 Task: Find a round-trip flight from Cairo to Phuket for two adults, departing on July 10 and returning on July 30, with 1 stop or fewer, using Emirates, and departing after 12:00 PM.
Action: Mouse moved to (306, 312)
Screenshot: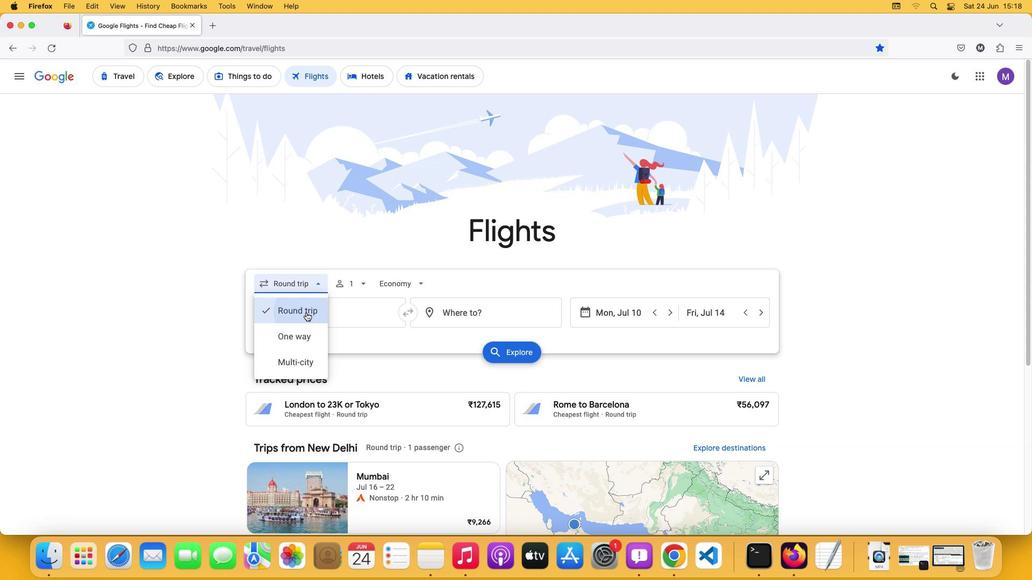 
Action: Mouse pressed left at (306, 312)
Screenshot: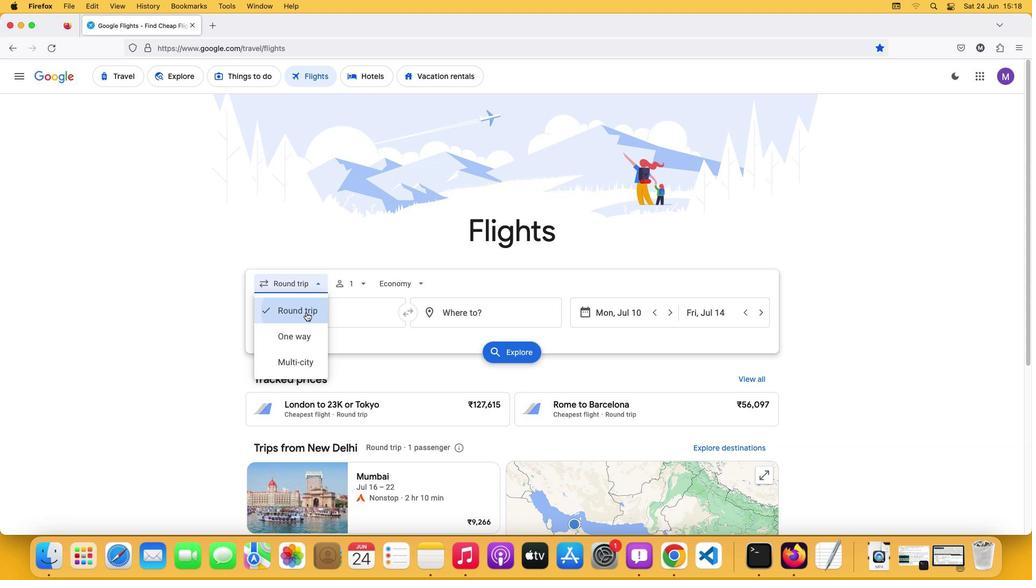 
Action: Mouse moved to (360, 281)
Screenshot: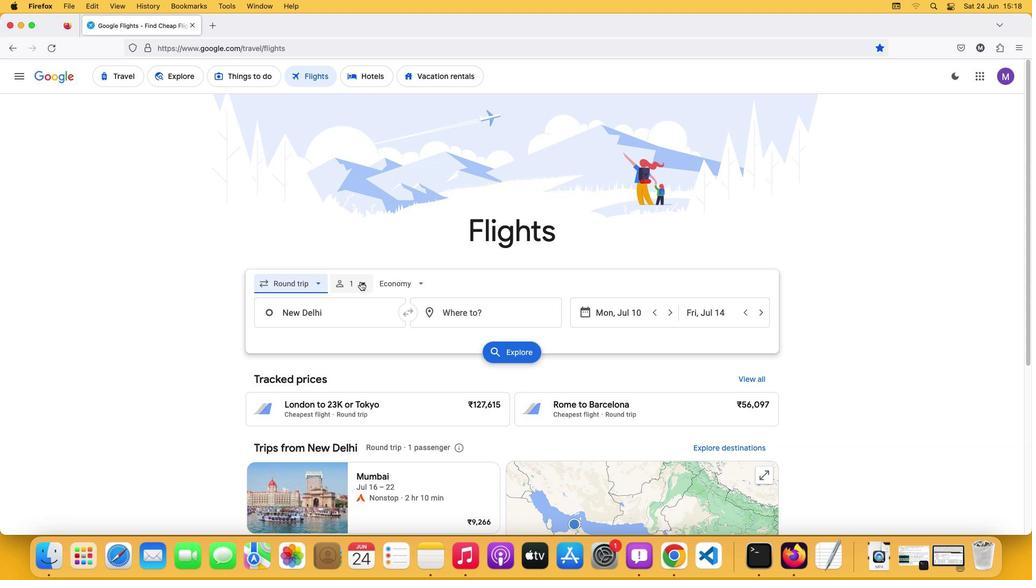 
Action: Mouse pressed left at (360, 281)
Screenshot: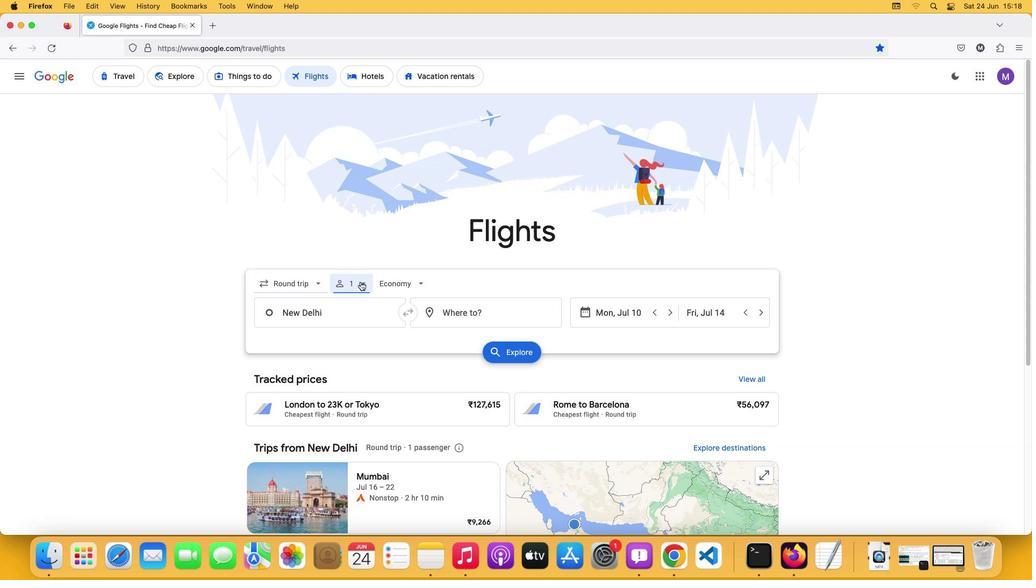 
Action: Mouse moved to (441, 311)
Screenshot: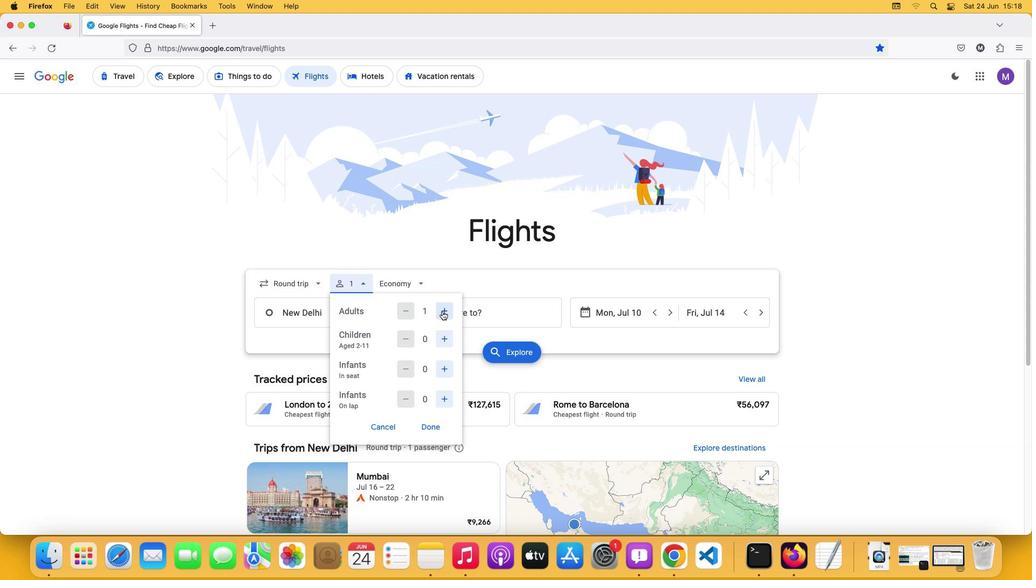 
Action: Mouse pressed left at (441, 311)
Screenshot: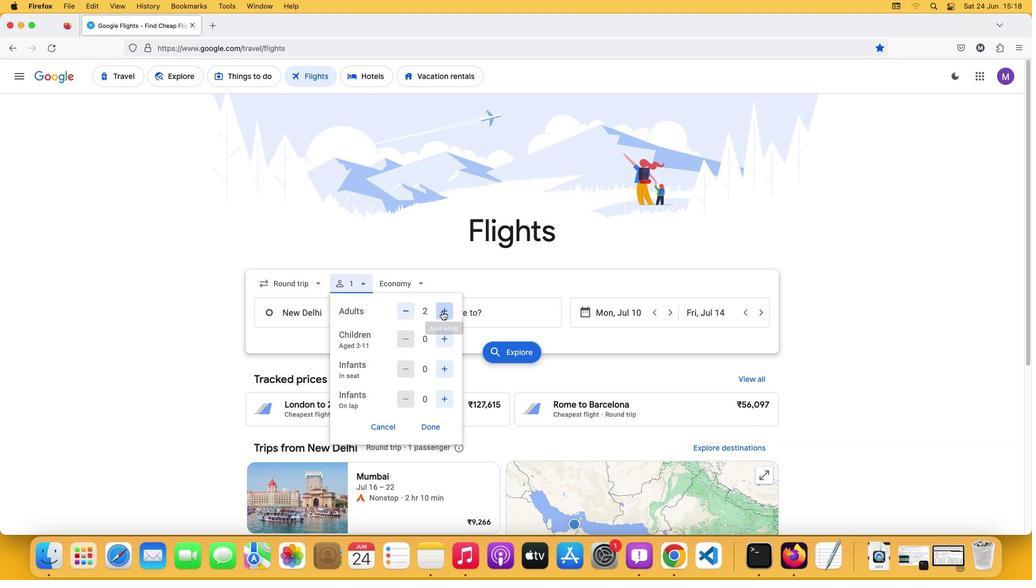 
Action: Mouse moved to (433, 429)
Screenshot: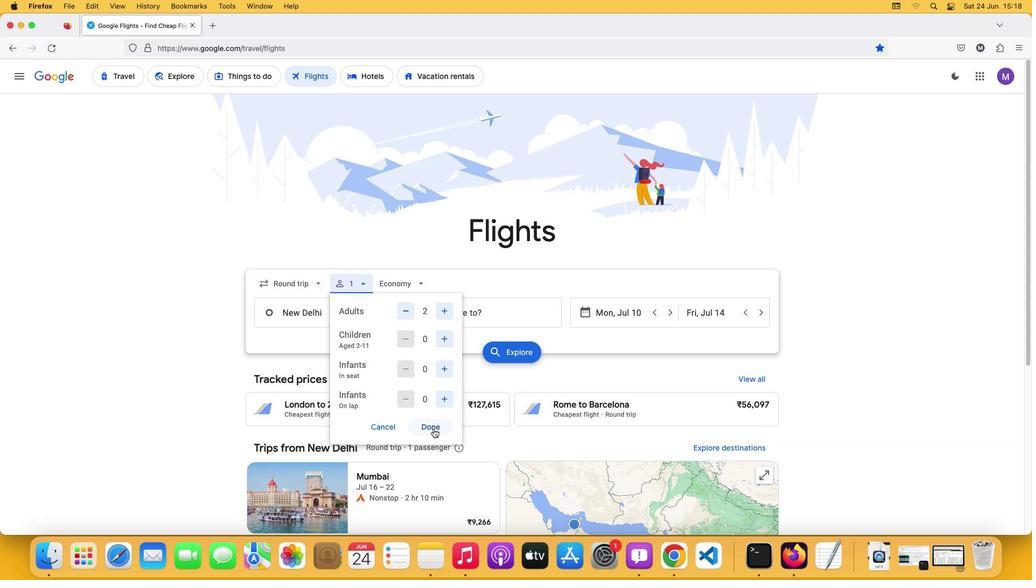 
Action: Mouse pressed left at (433, 429)
Screenshot: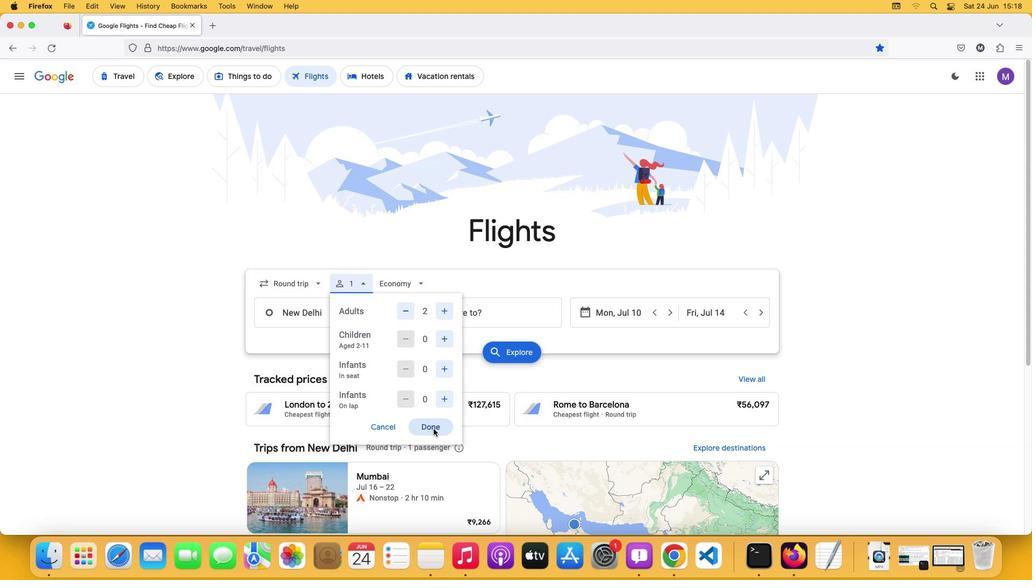 
Action: Mouse moved to (416, 285)
Screenshot: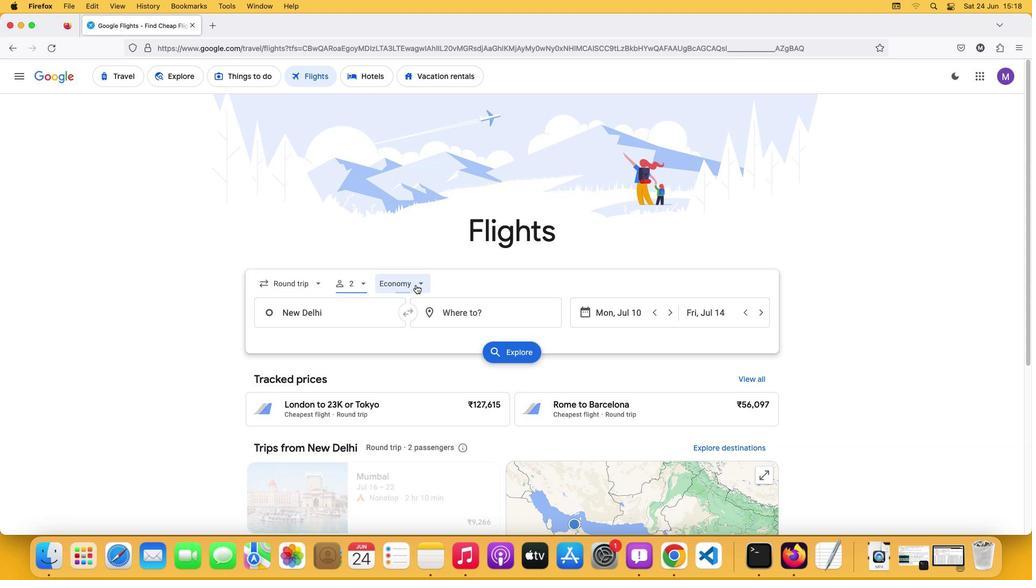 
Action: Mouse pressed left at (416, 285)
Screenshot: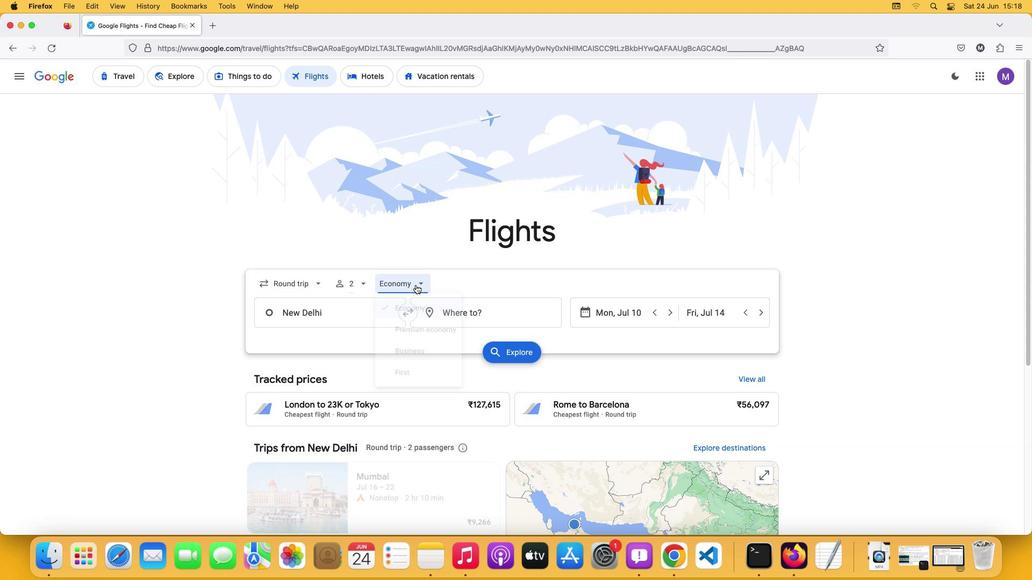 
Action: Mouse moved to (416, 307)
Screenshot: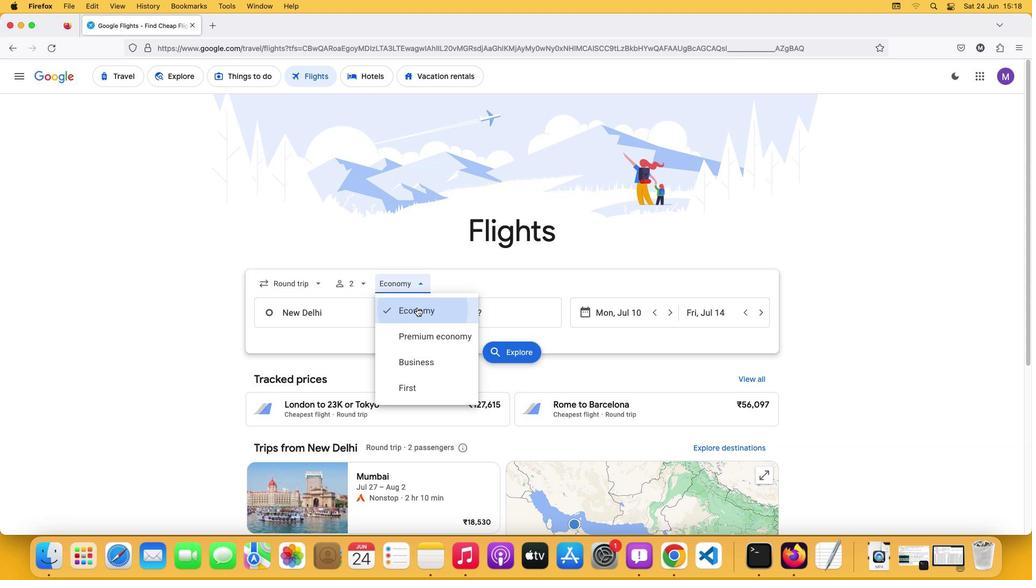 
Action: Mouse pressed left at (416, 307)
Screenshot: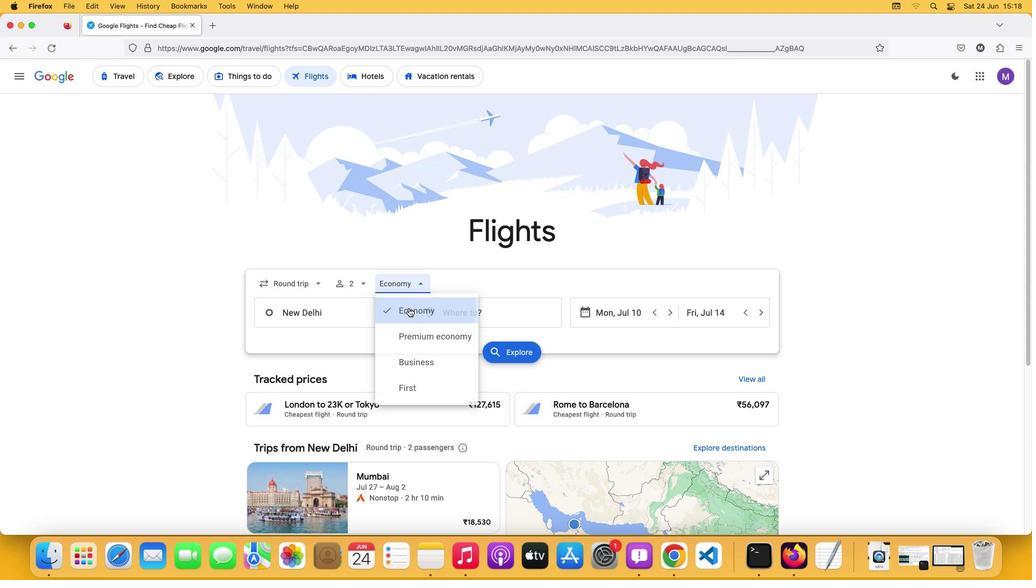 
Action: Mouse moved to (333, 316)
Screenshot: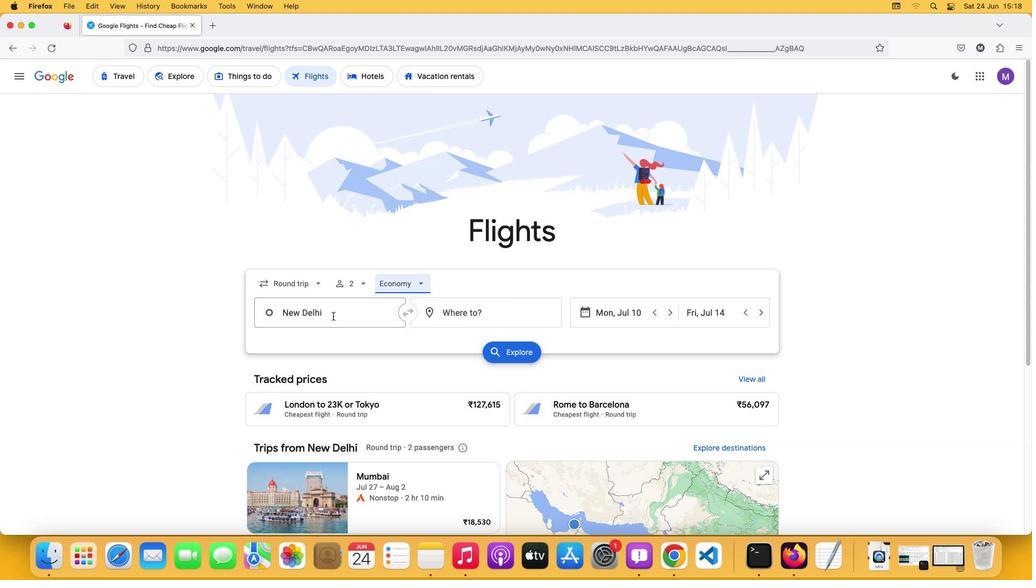 
Action: Mouse pressed left at (333, 316)
Screenshot: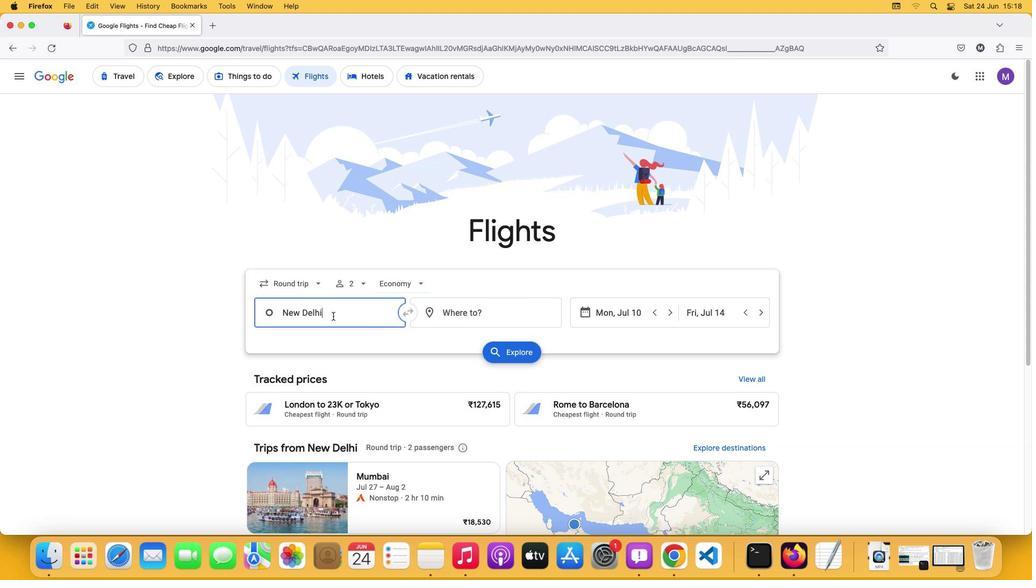 
Action: Key pressed Key.shift'C''a''r''i''o'
Screenshot: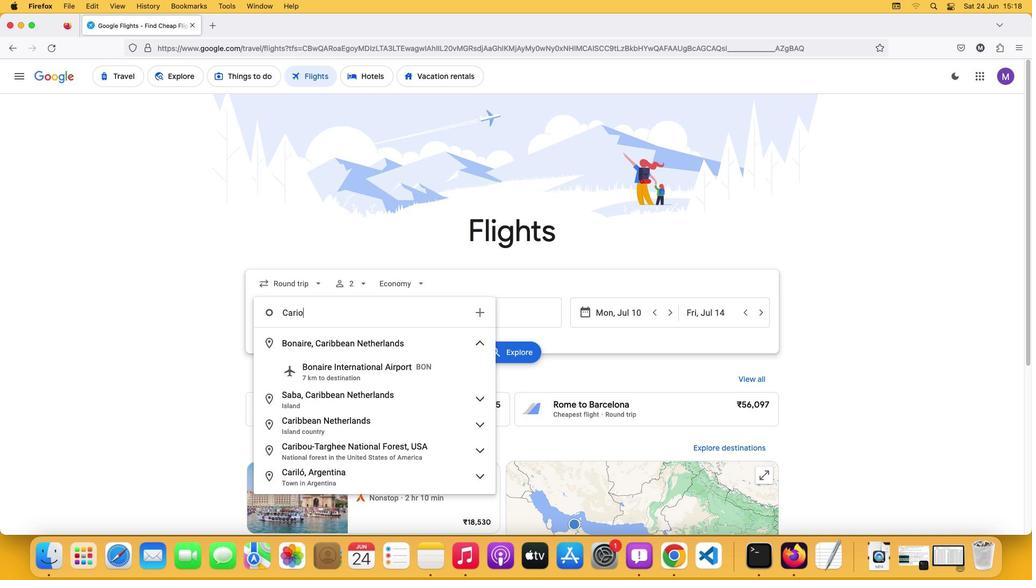 
Action: Mouse moved to (332, 341)
Screenshot: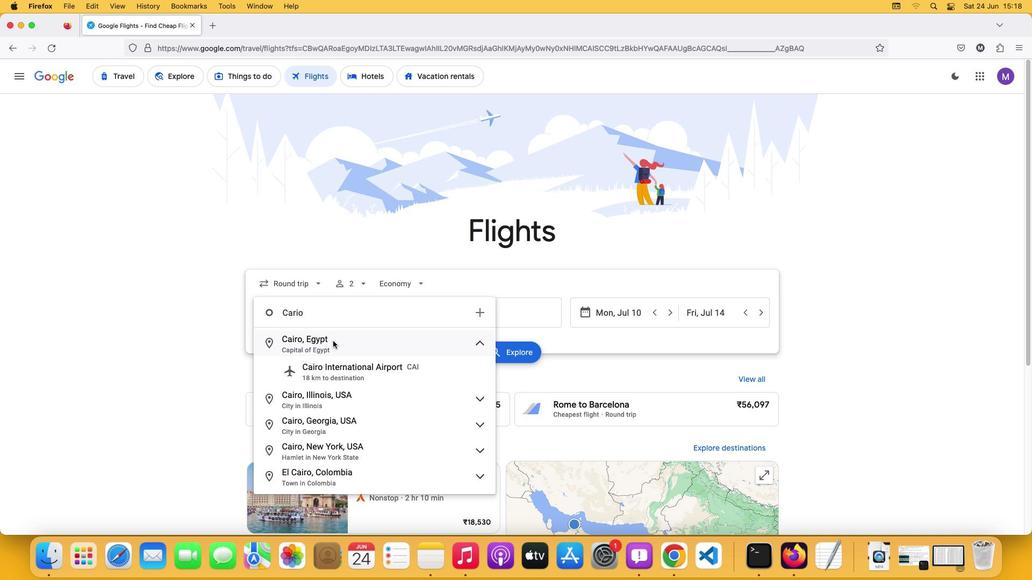 
Action: Mouse pressed left at (332, 341)
Screenshot: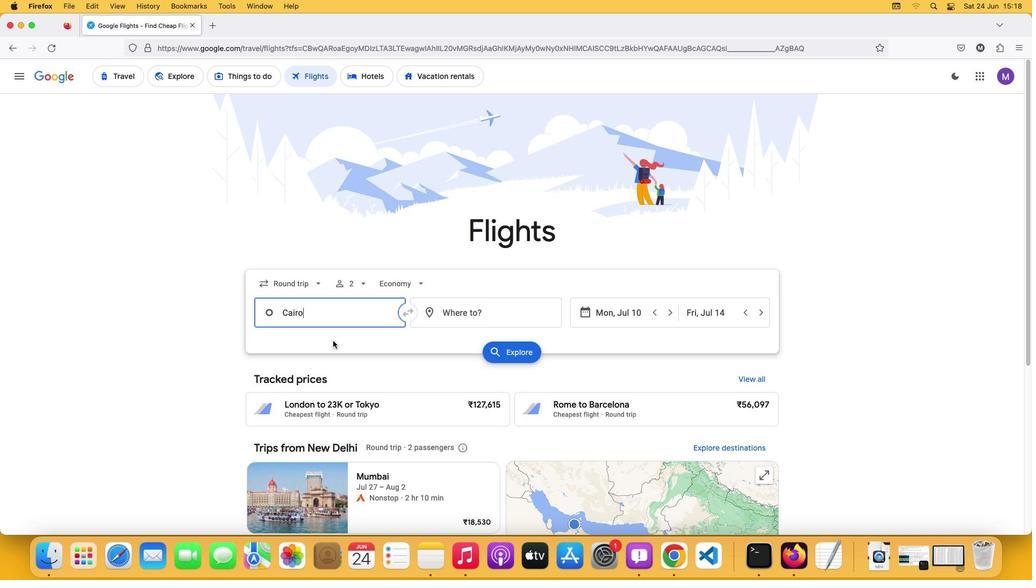 
Action: Mouse moved to (452, 314)
Screenshot: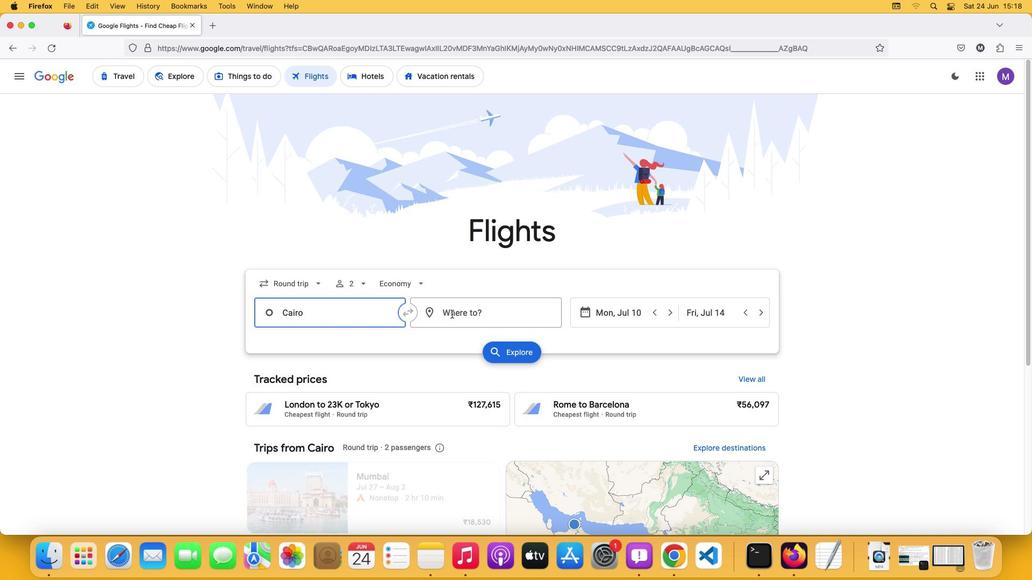 
Action: Mouse pressed left at (452, 314)
Screenshot: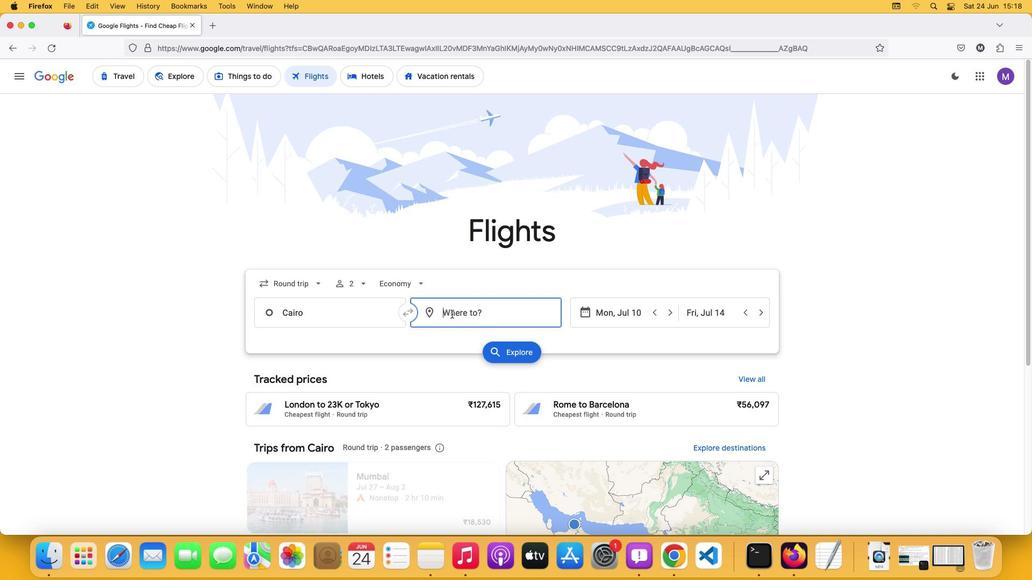 
Action: Key pressed Key.shift'P''h''u''k''e''t'
Screenshot: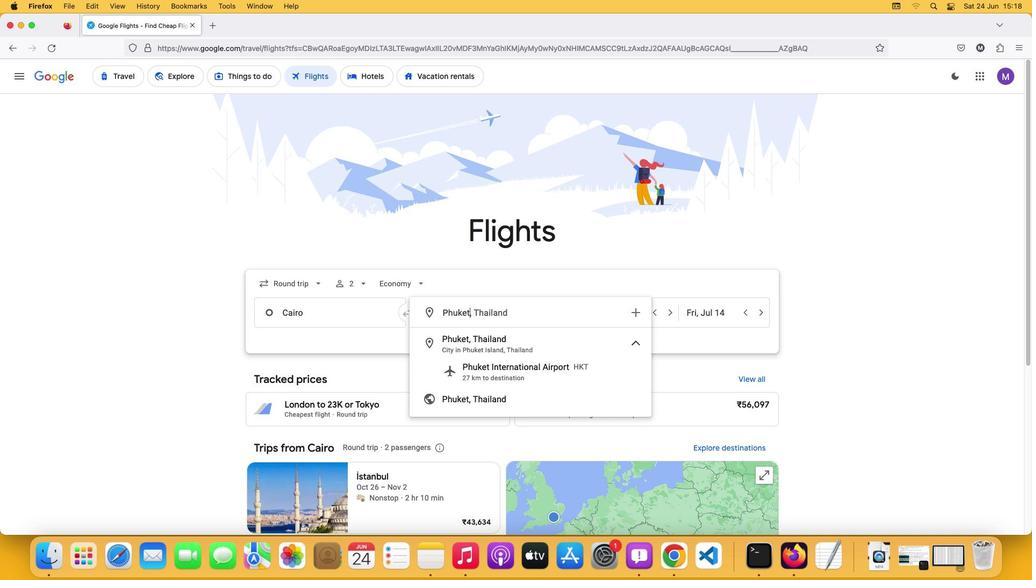
Action: Mouse moved to (486, 343)
Screenshot: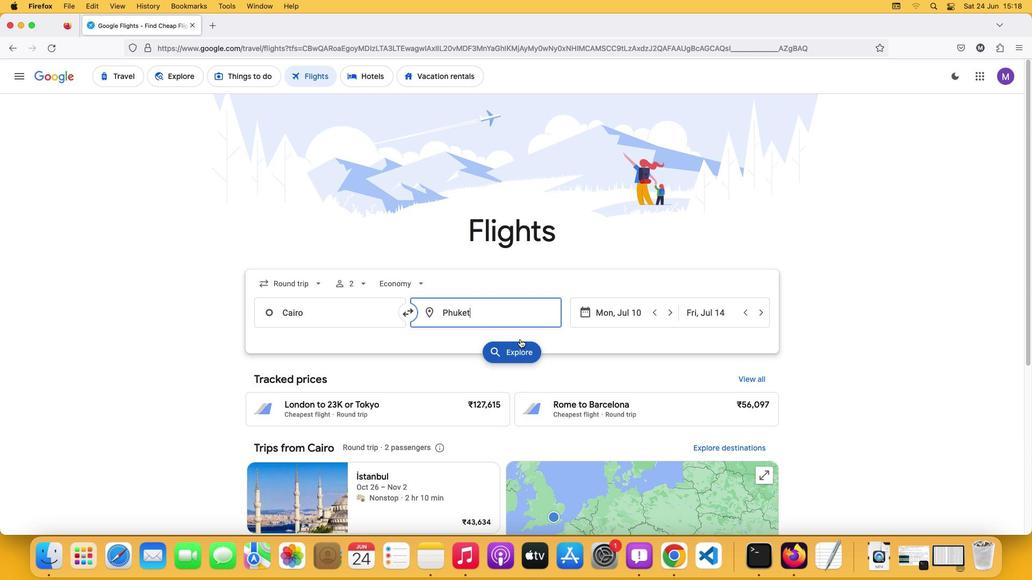 
Action: Mouse pressed left at (486, 343)
Screenshot: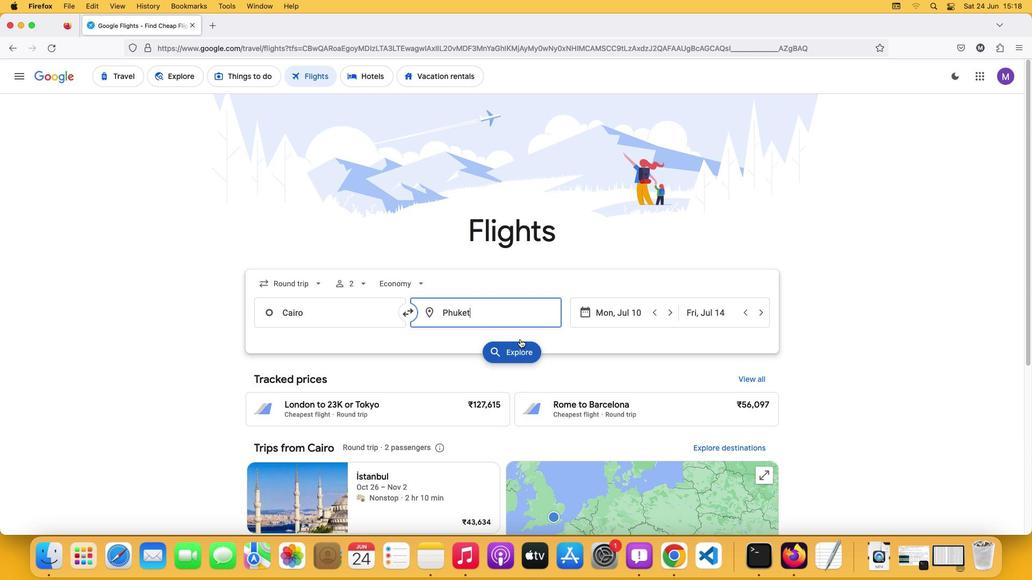 
Action: Mouse moved to (598, 312)
Screenshot: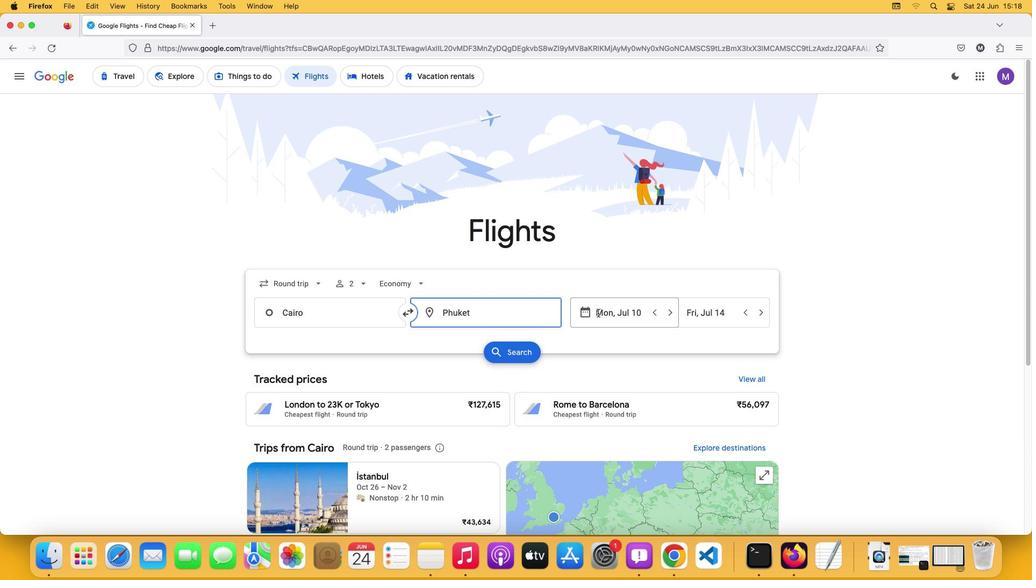 
Action: Mouse pressed left at (598, 312)
Screenshot: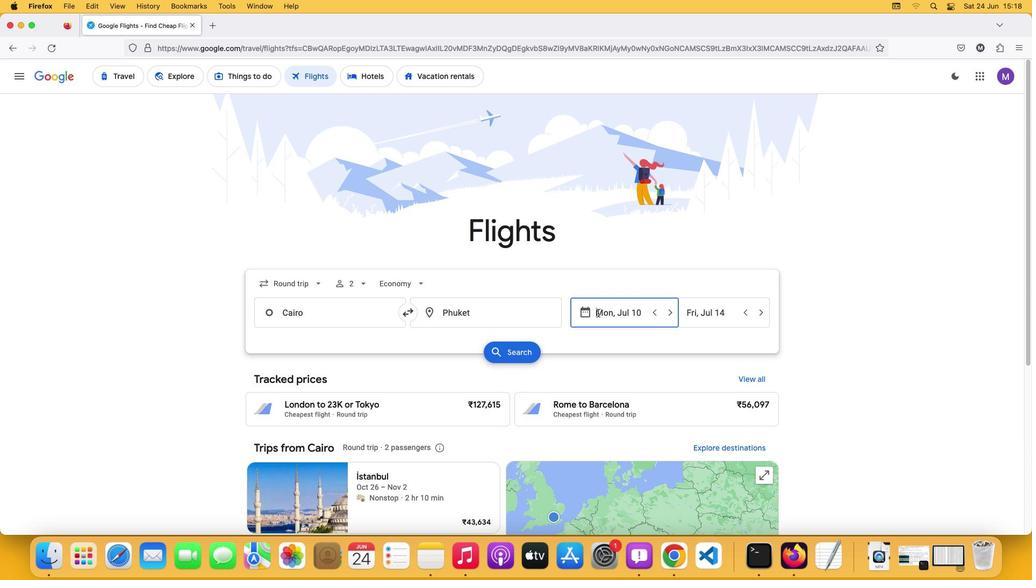 
Action: Mouse moved to (622, 400)
Screenshot: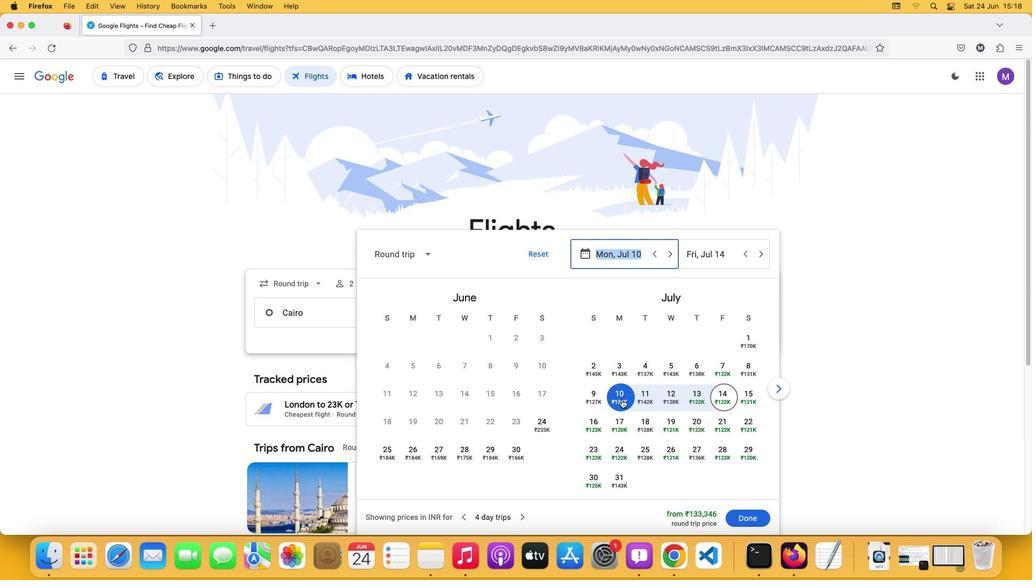 
Action: Mouse pressed left at (622, 400)
Screenshot: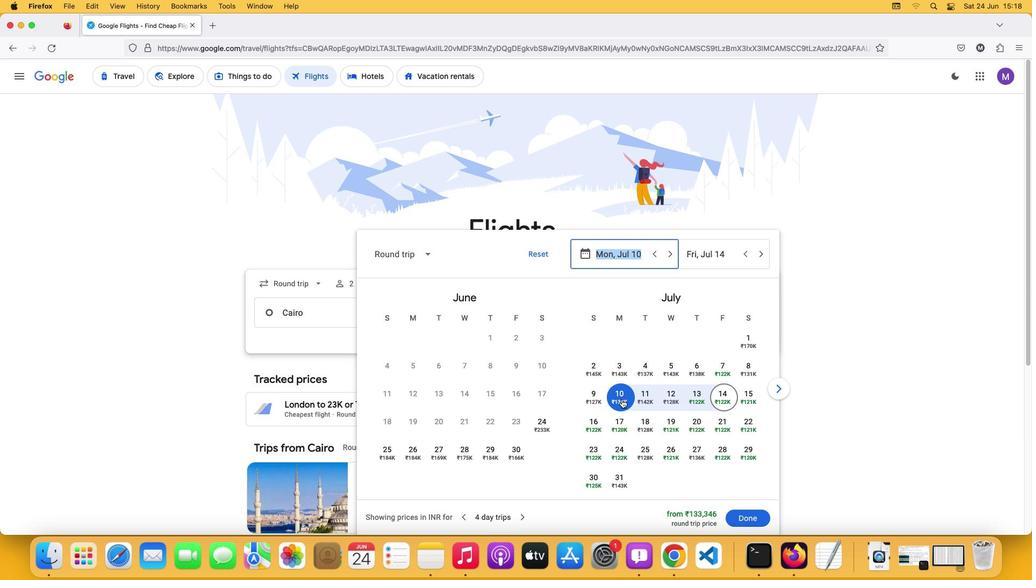 
Action: Mouse moved to (597, 474)
Screenshot: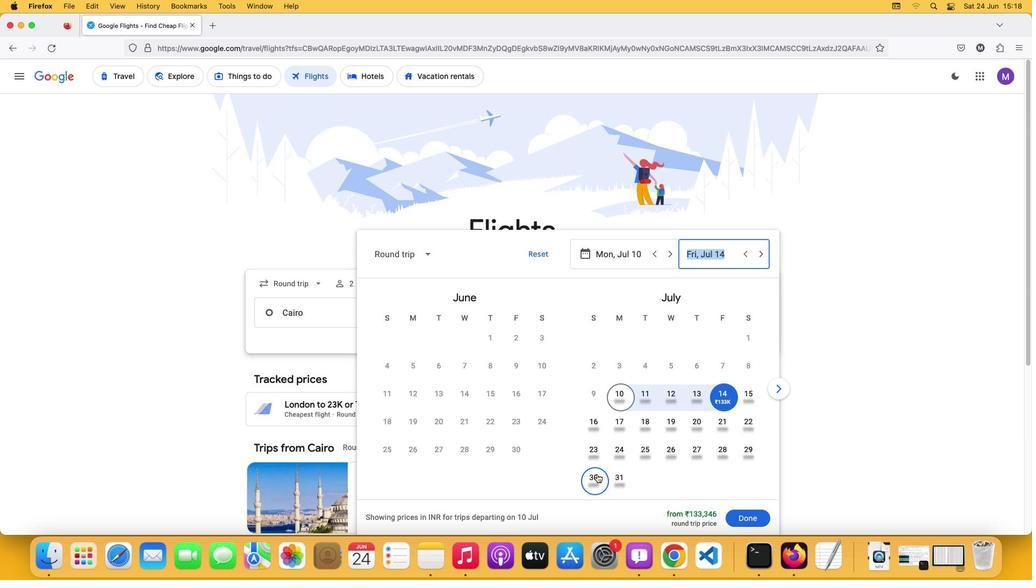 
Action: Mouse pressed left at (597, 474)
Screenshot: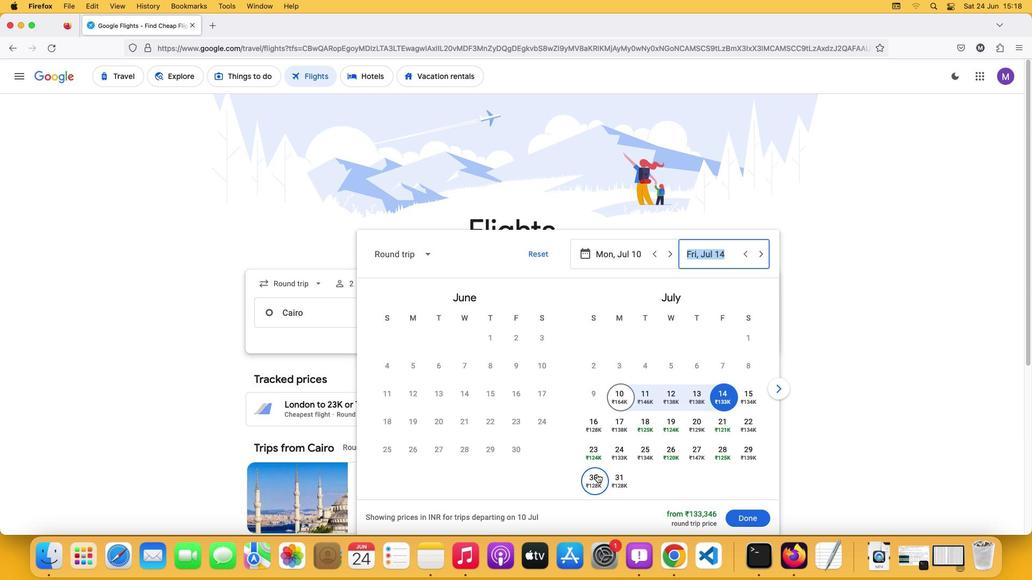 
Action: Mouse moved to (753, 514)
Screenshot: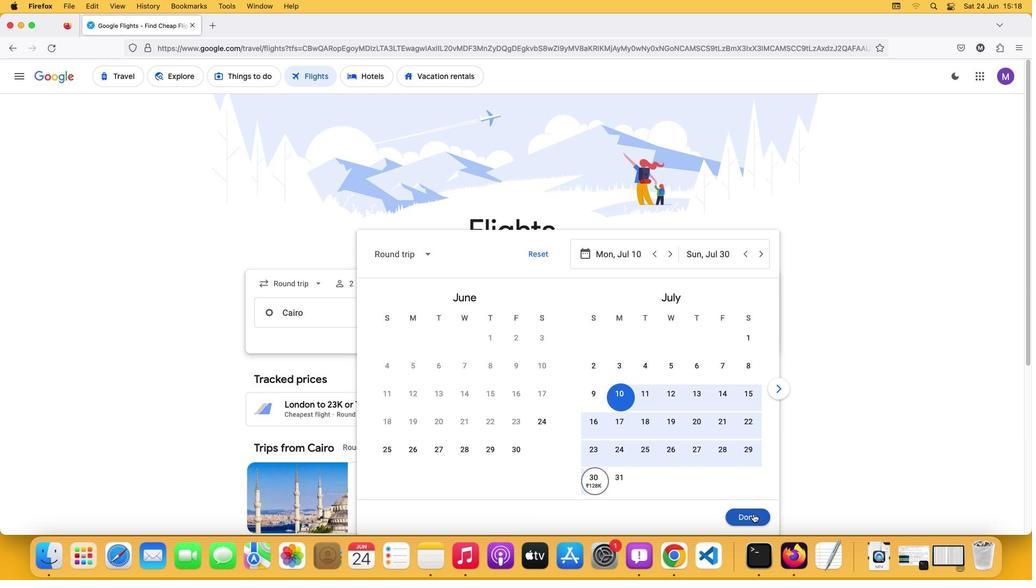 
Action: Mouse pressed left at (753, 514)
Screenshot: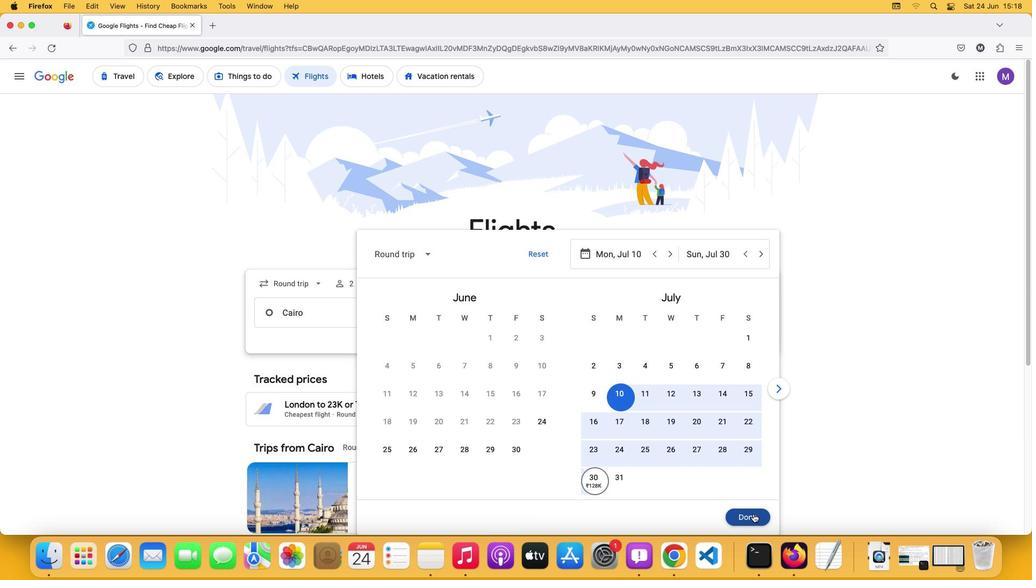 
Action: Mouse moved to (518, 351)
Screenshot: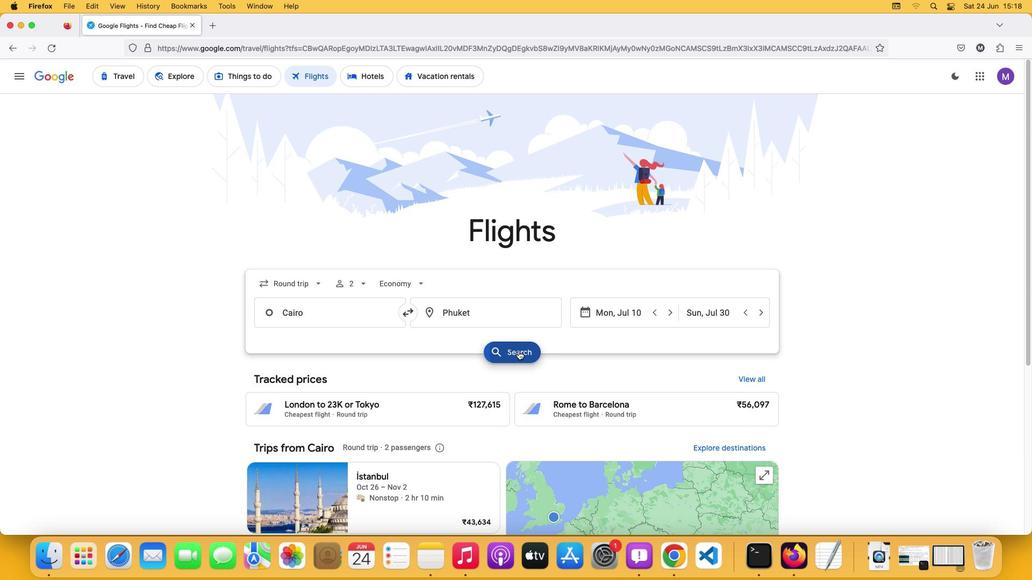 
Action: Mouse pressed left at (518, 351)
Screenshot: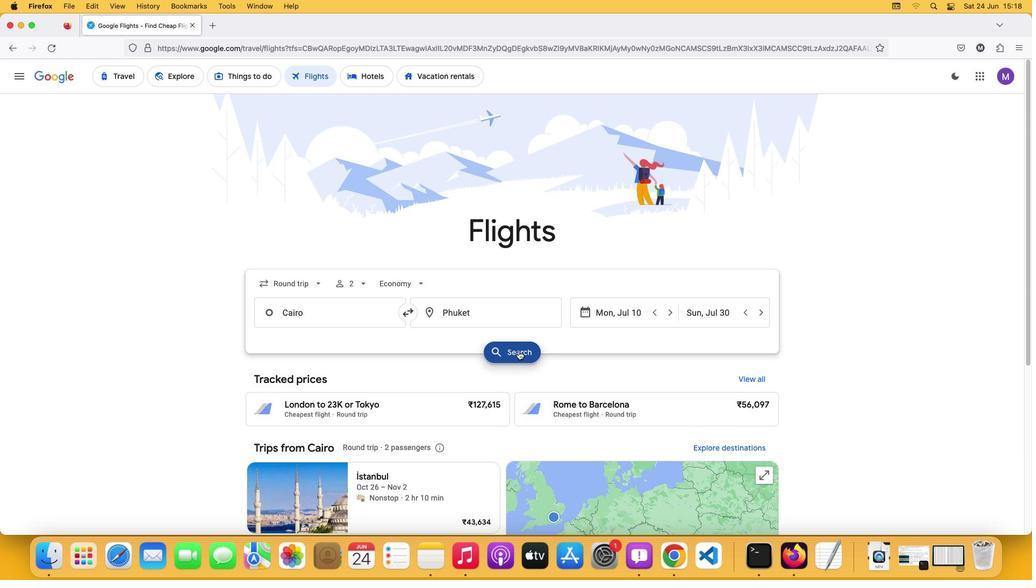 
Action: Mouse moved to (336, 181)
Screenshot: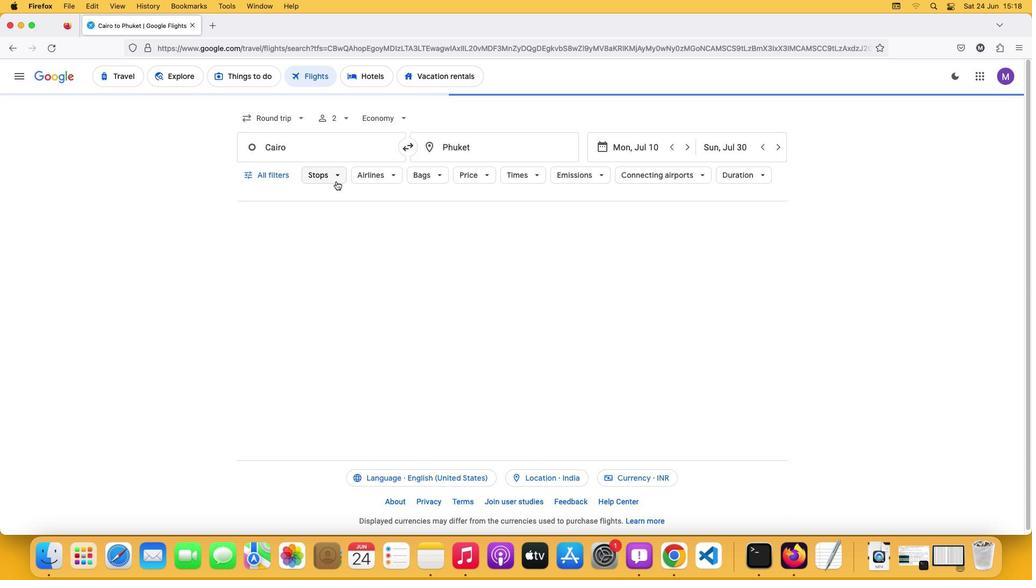 
Action: Mouse pressed left at (336, 181)
Screenshot: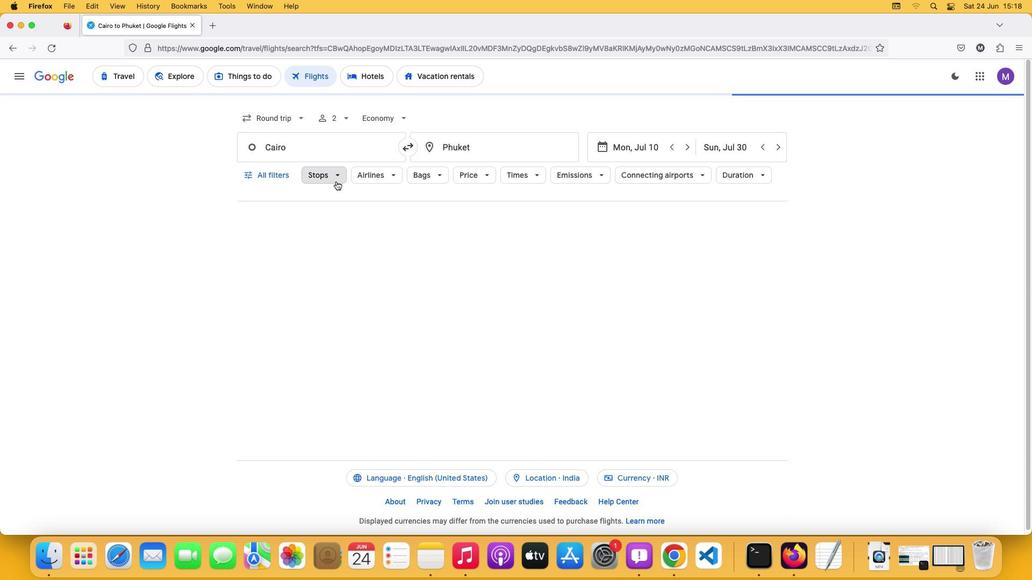 
Action: Mouse moved to (326, 280)
Screenshot: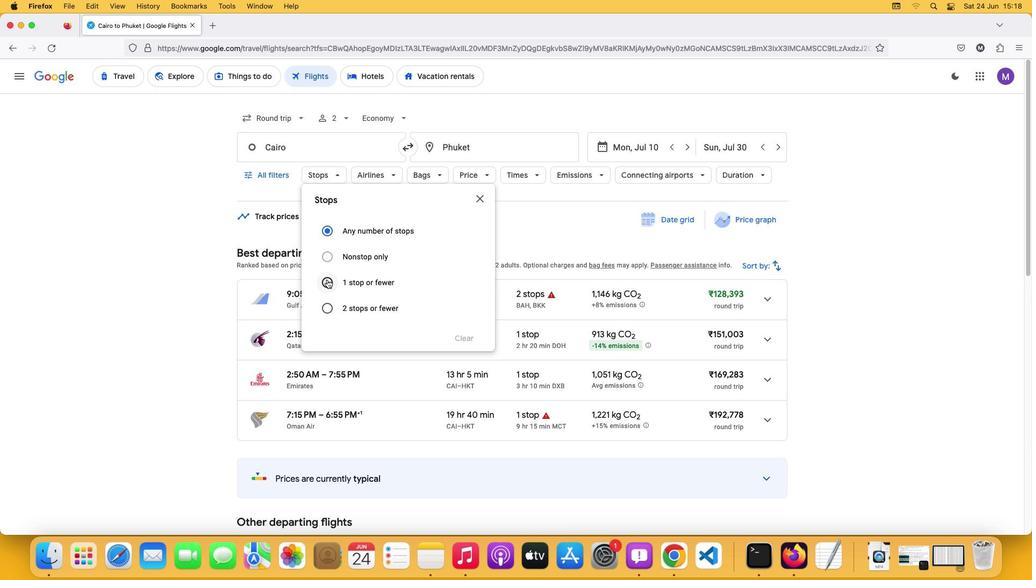 
Action: Mouse pressed left at (326, 280)
Screenshot: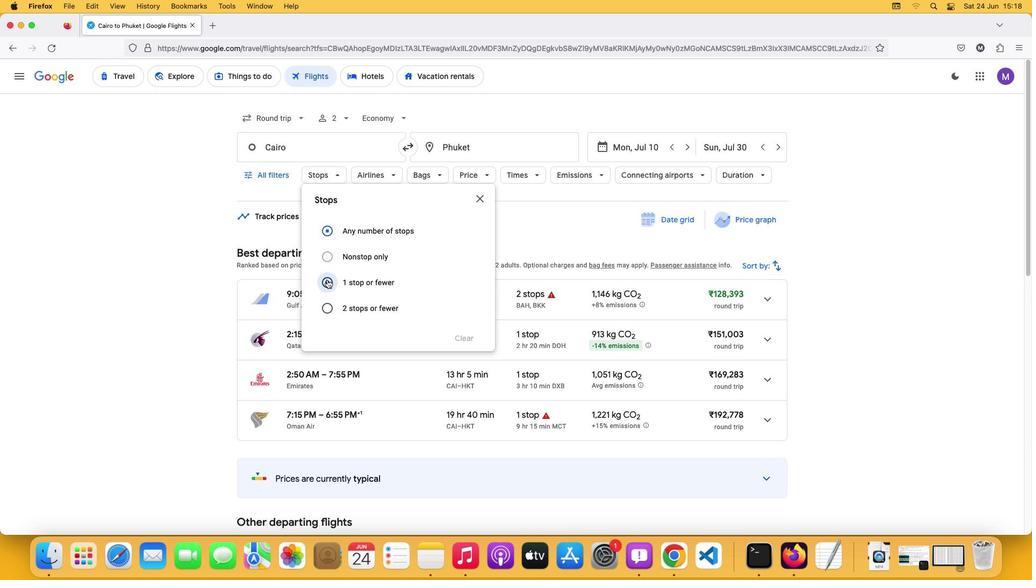 
Action: Mouse moved to (408, 174)
Screenshot: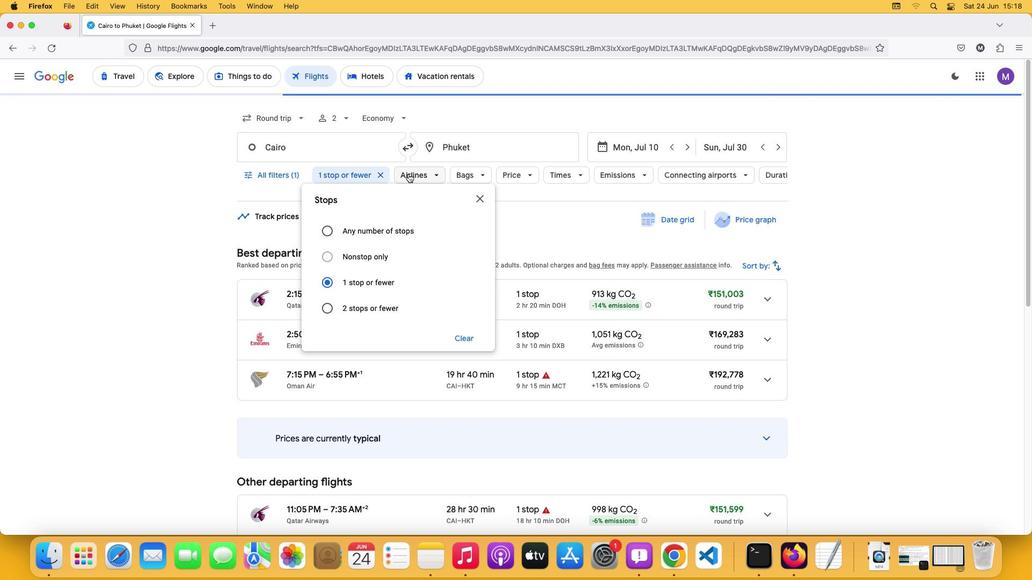 
Action: Mouse pressed left at (408, 174)
Screenshot: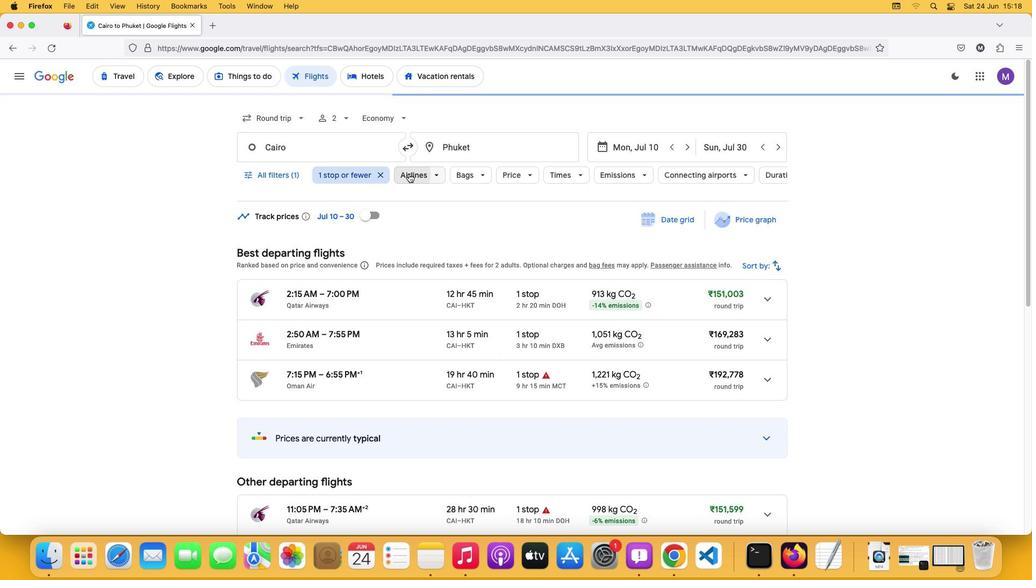 
Action: Mouse moved to (550, 229)
Screenshot: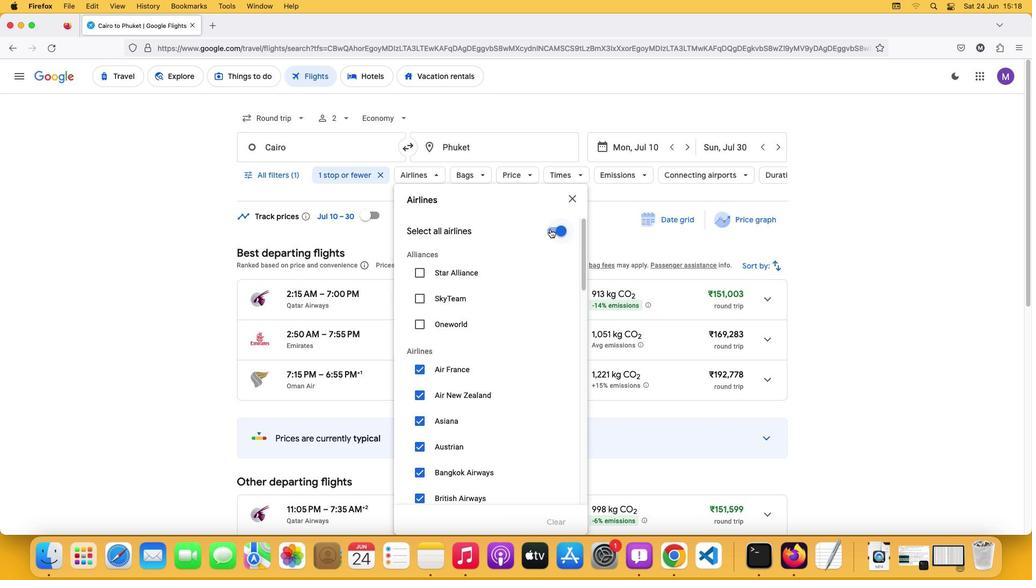 
Action: Mouse pressed left at (550, 229)
Screenshot: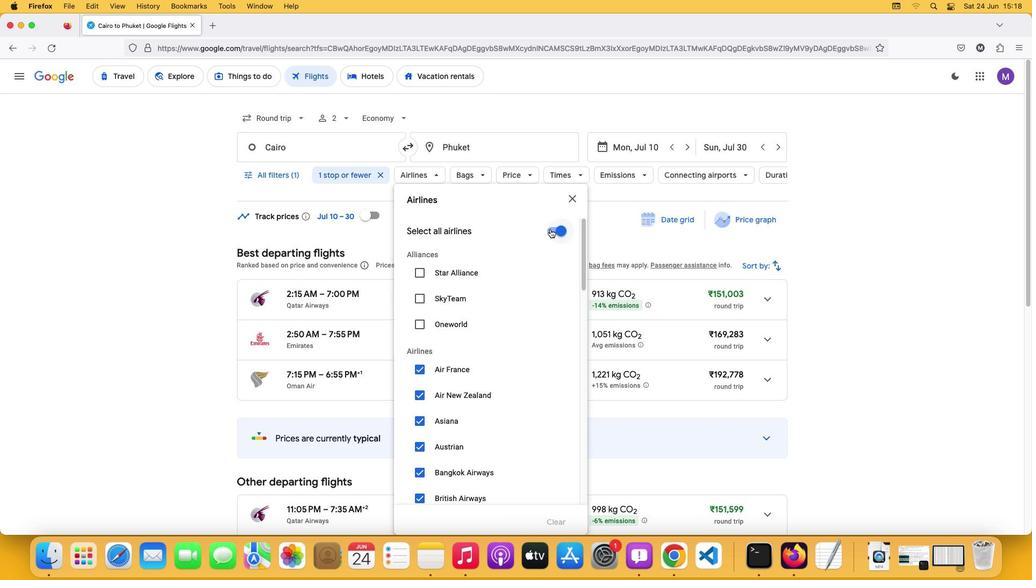 
Action: Mouse moved to (515, 326)
Screenshot: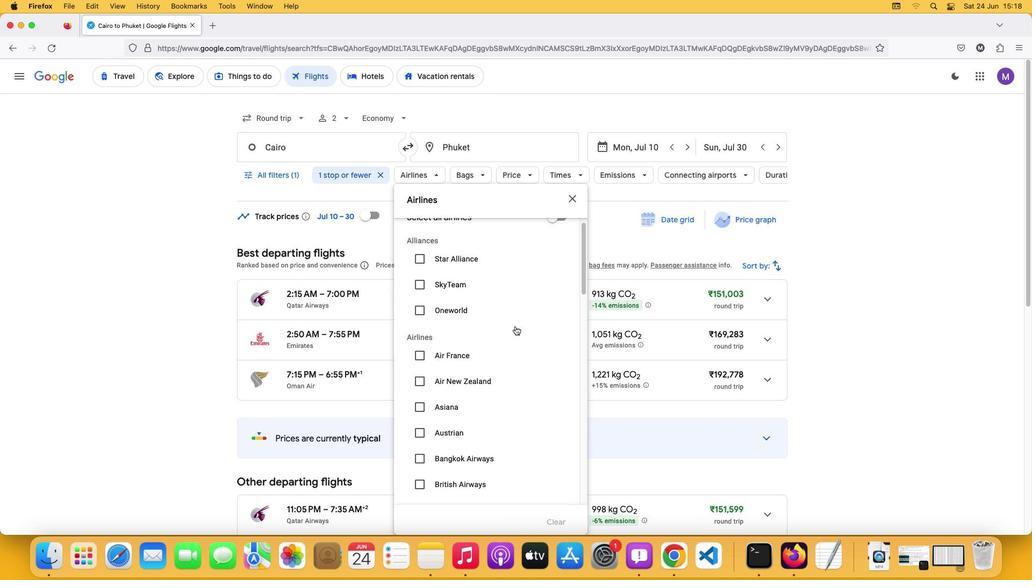 
Action: Mouse scrolled (515, 326) with delta (0, 0)
Screenshot: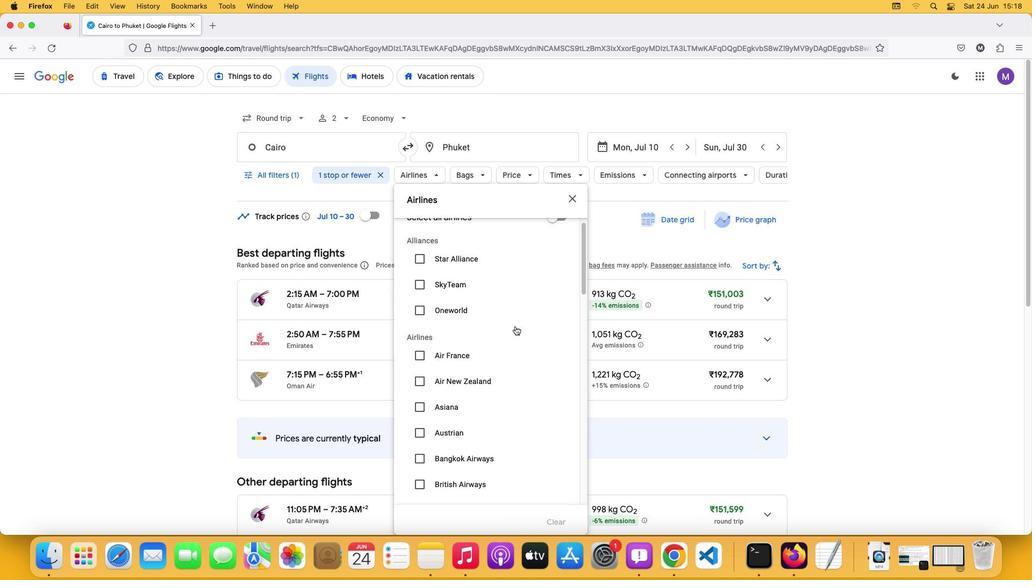 
Action: Mouse scrolled (515, 326) with delta (0, 0)
Screenshot: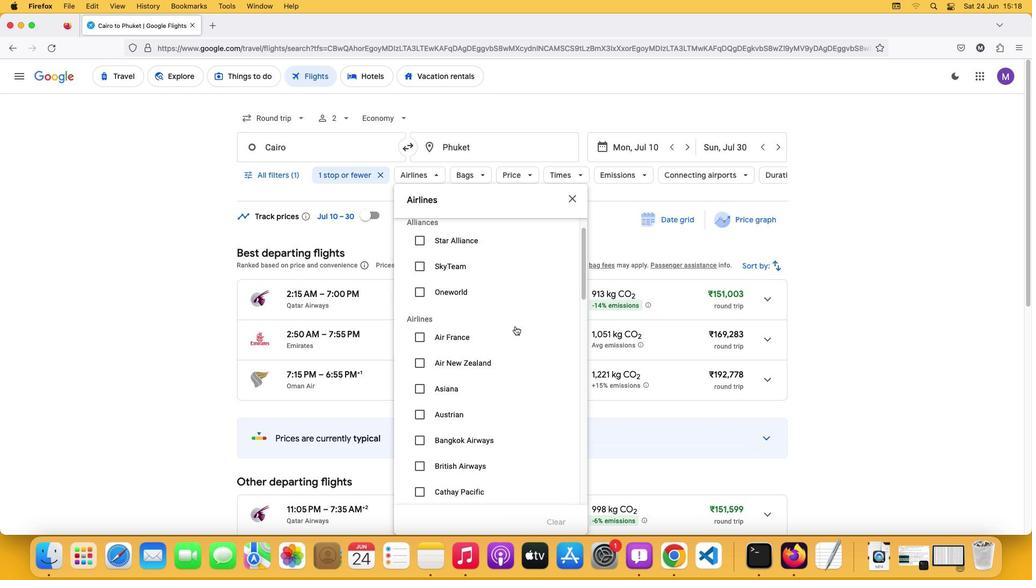 
Action: Mouse scrolled (515, 326) with delta (0, 0)
Screenshot: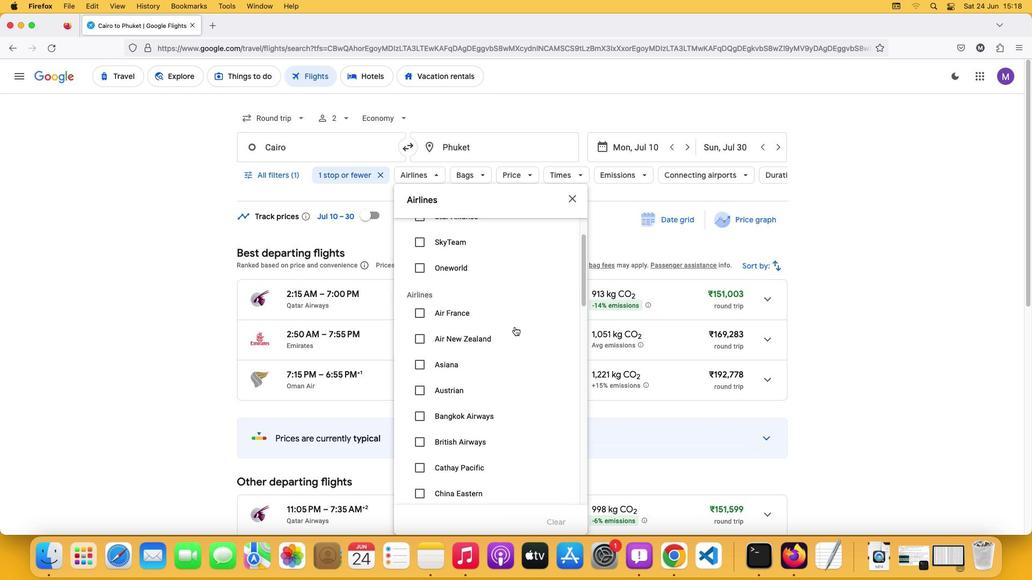 
Action: Mouse scrolled (515, 326) with delta (0, -1)
Screenshot: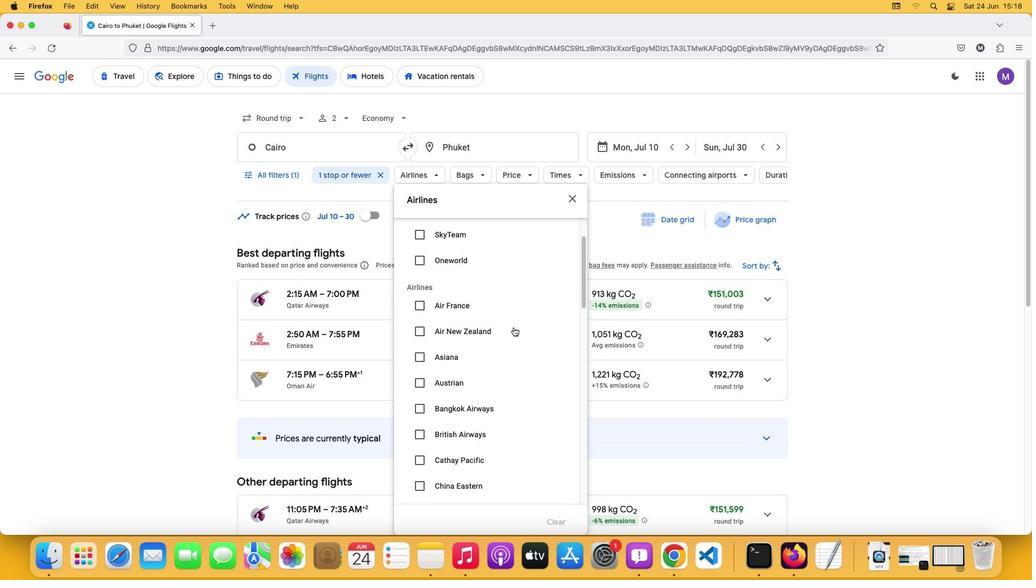
Action: Mouse moved to (510, 323)
Screenshot: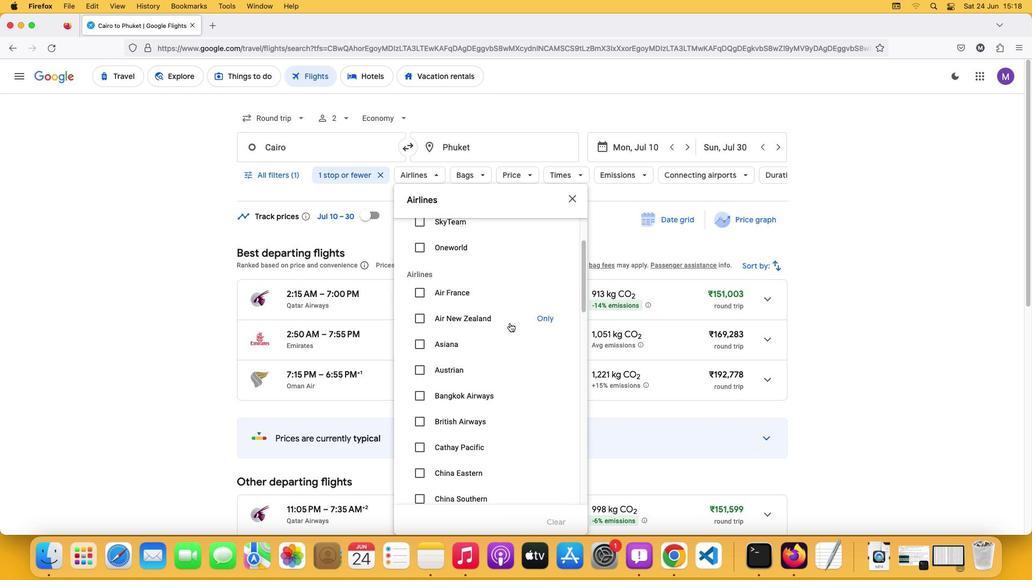 
Action: Mouse scrolled (510, 323) with delta (0, 0)
Screenshot: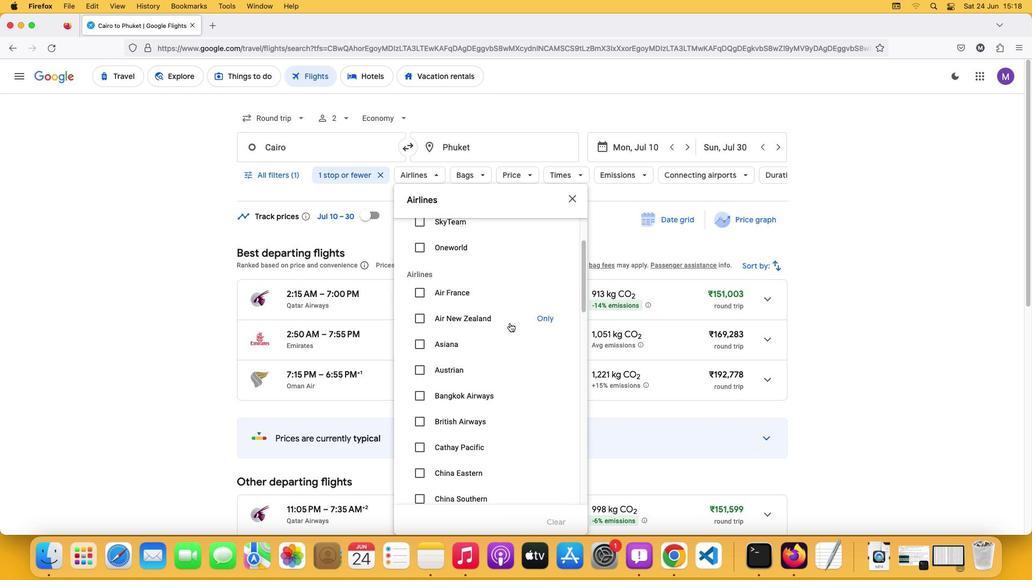 
Action: Mouse moved to (510, 323)
Screenshot: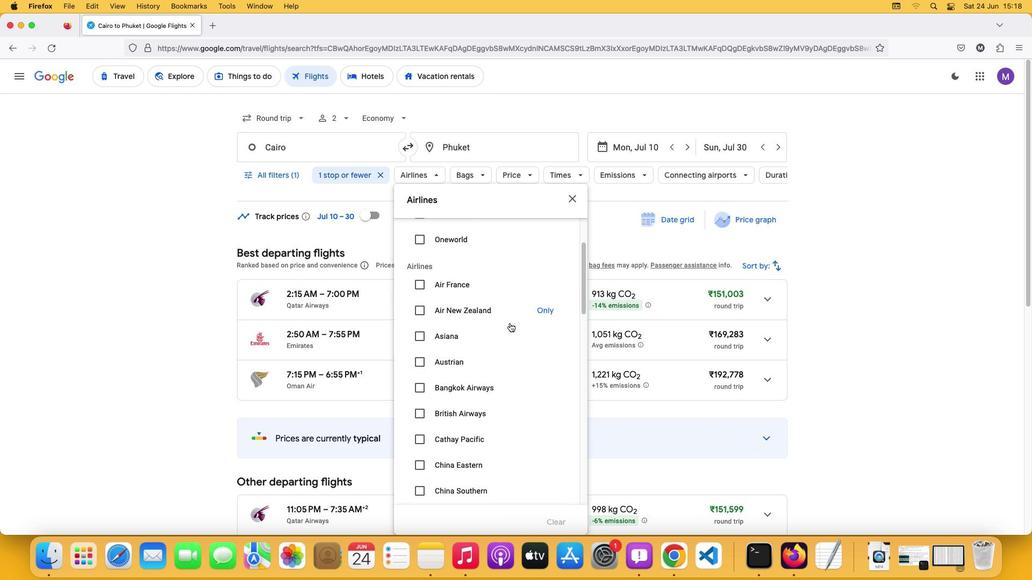 
Action: Mouse scrolled (510, 323) with delta (0, 0)
Screenshot: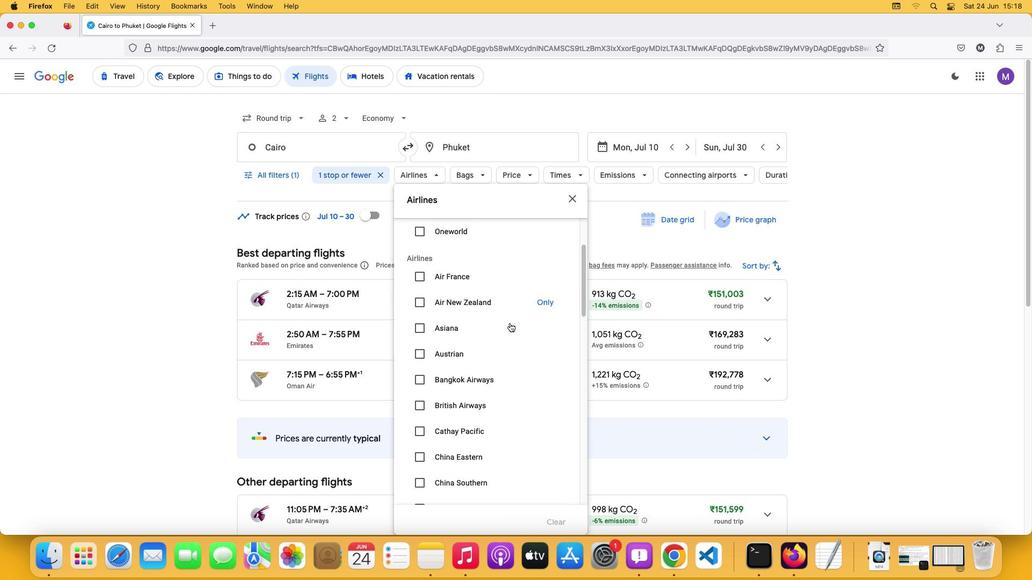 
Action: Mouse scrolled (510, 323) with delta (0, 0)
Screenshot: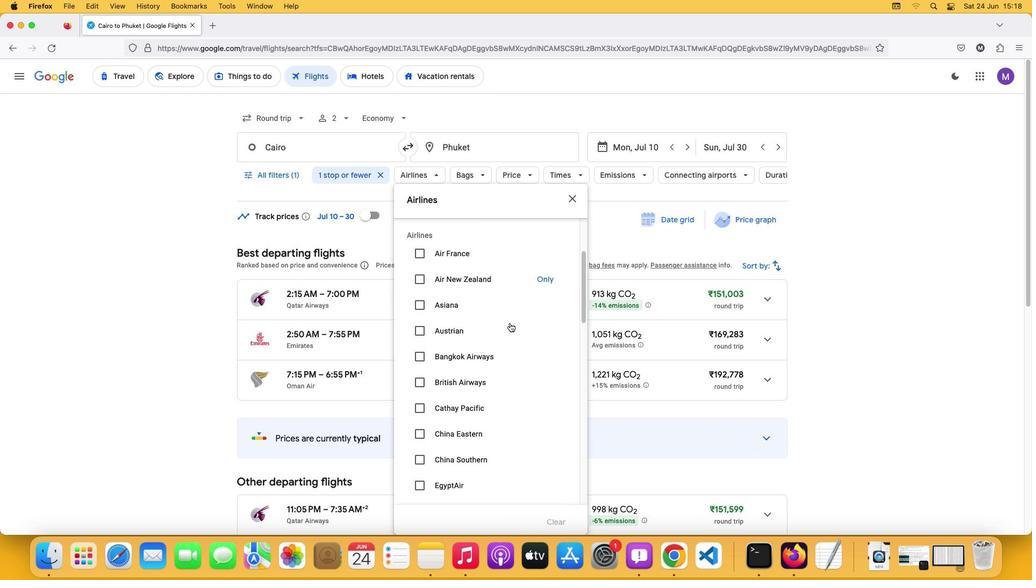 
Action: Mouse scrolled (510, 323) with delta (0, -1)
Screenshot: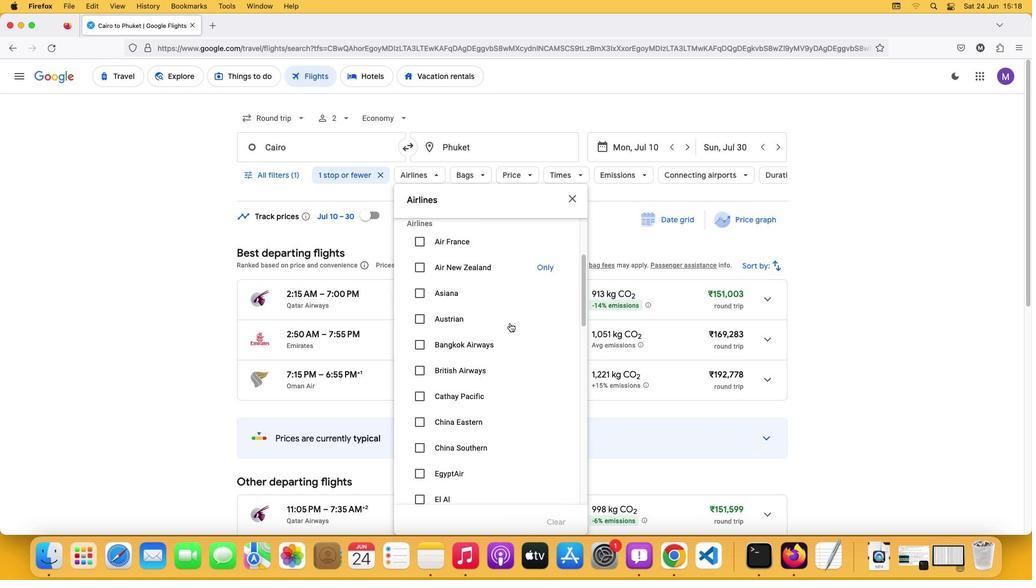 
Action: Mouse scrolled (510, 323) with delta (0, 0)
Screenshot: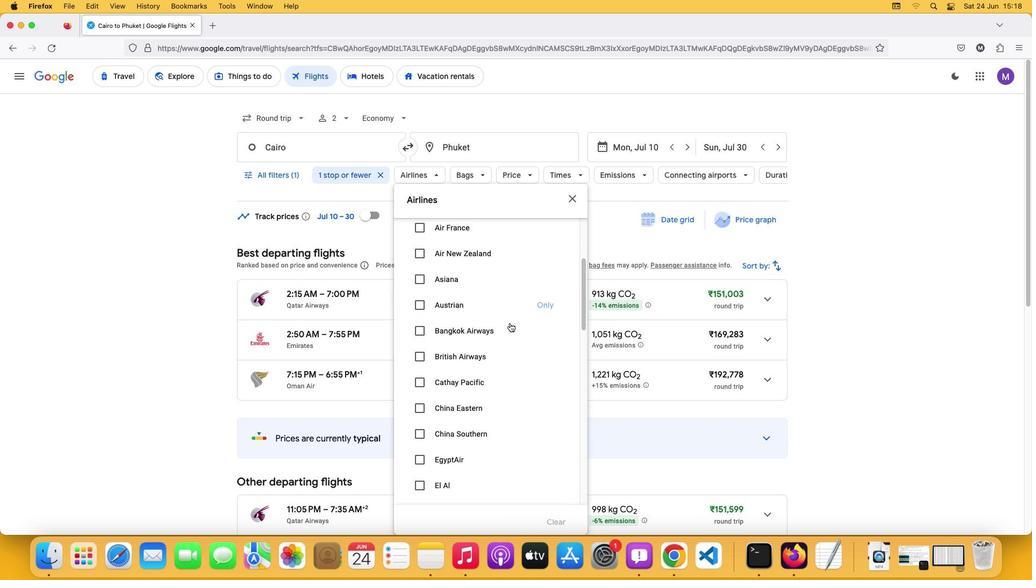 
Action: Mouse scrolled (510, 323) with delta (0, 0)
Screenshot: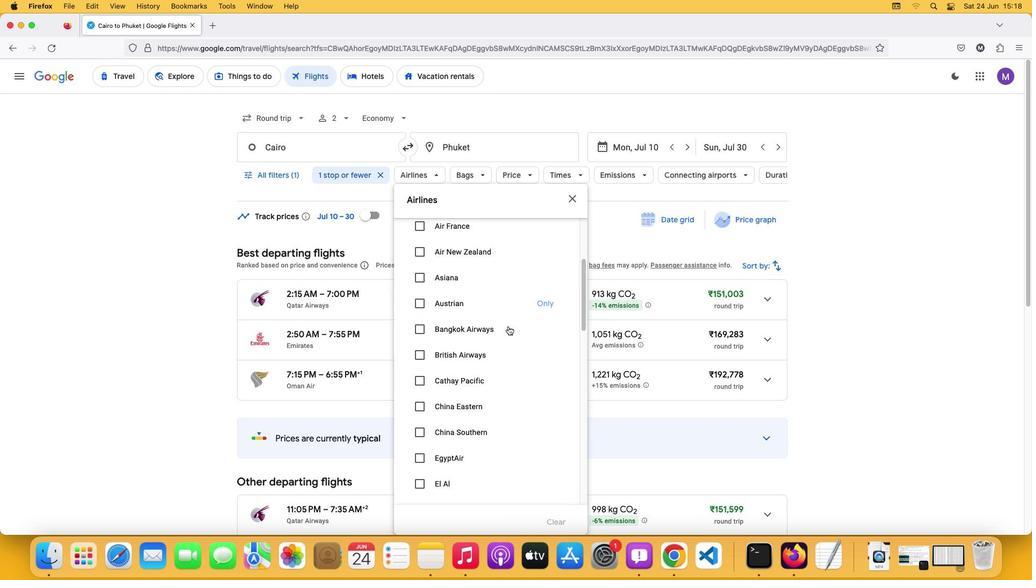 
Action: Mouse moved to (507, 328)
Screenshot: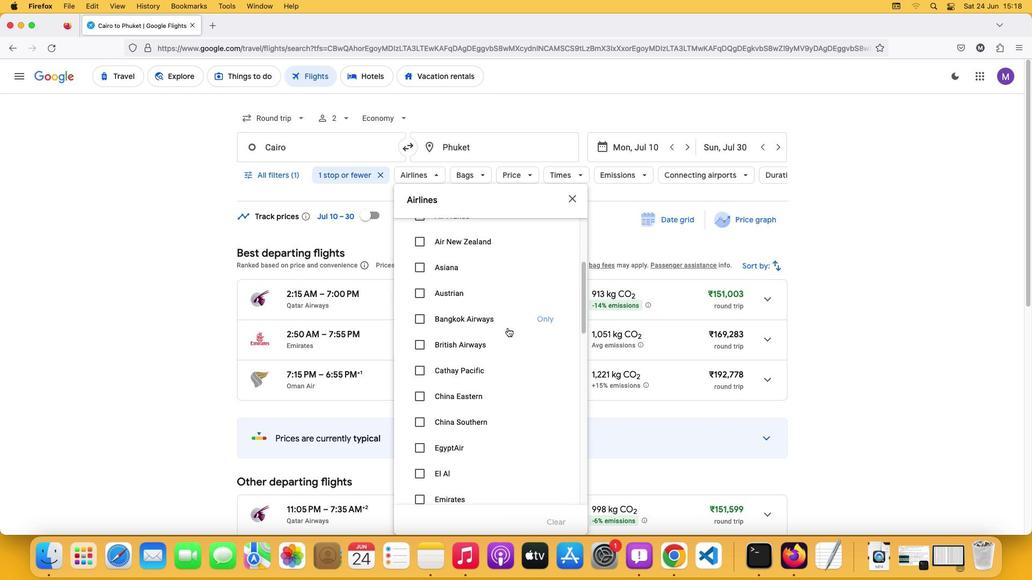 
Action: Mouse scrolled (507, 328) with delta (0, 0)
Screenshot: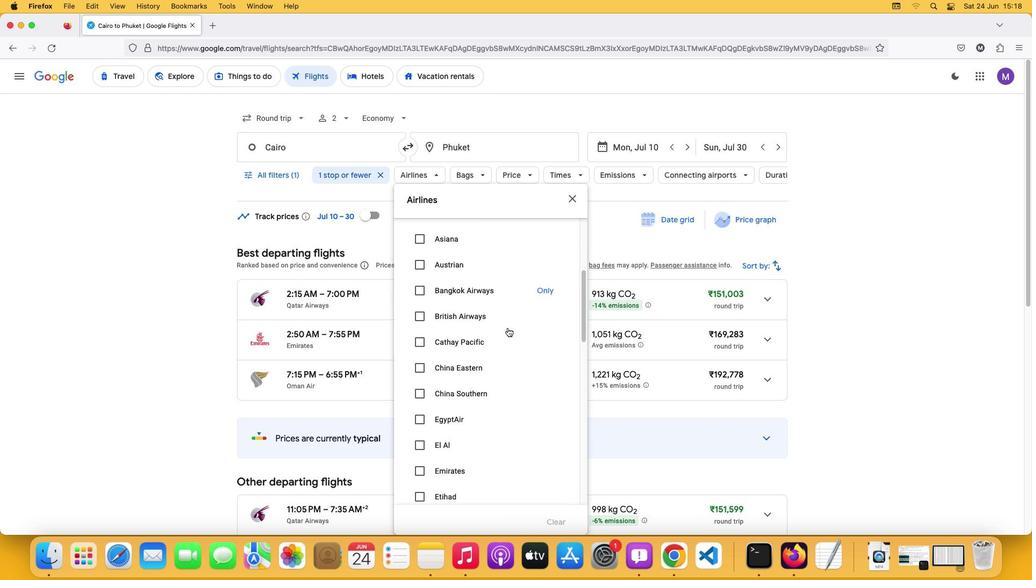
Action: Mouse scrolled (507, 328) with delta (0, 0)
Screenshot: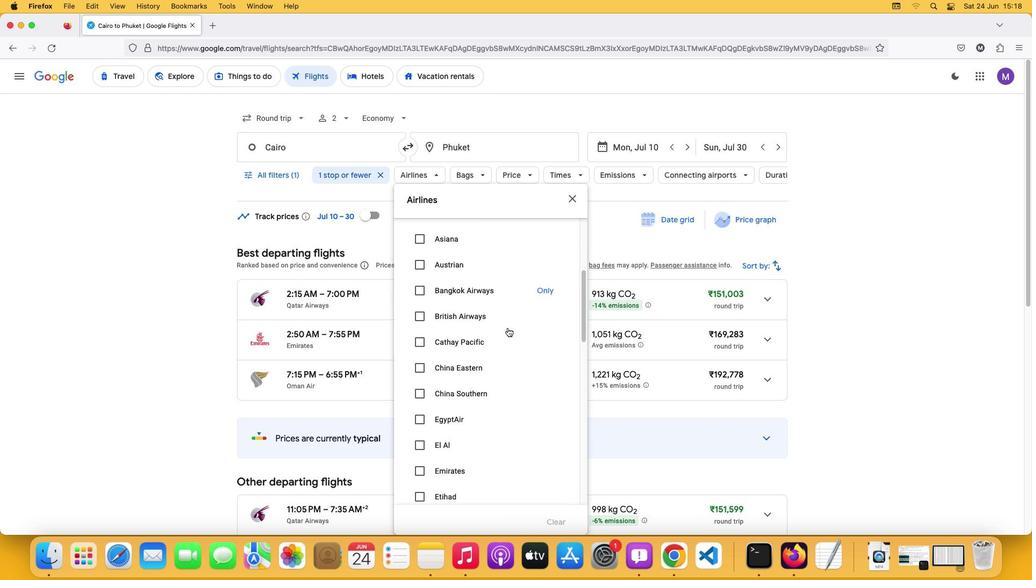 
Action: Mouse scrolled (507, 328) with delta (0, -1)
Screenshot: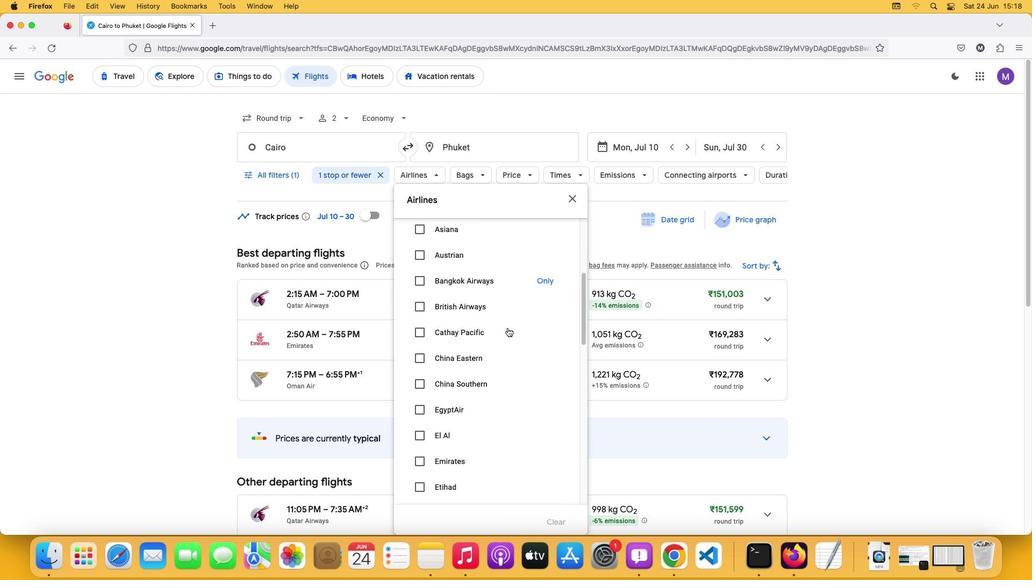 
Action: Mouse moved to (507, 328)
Screenshot: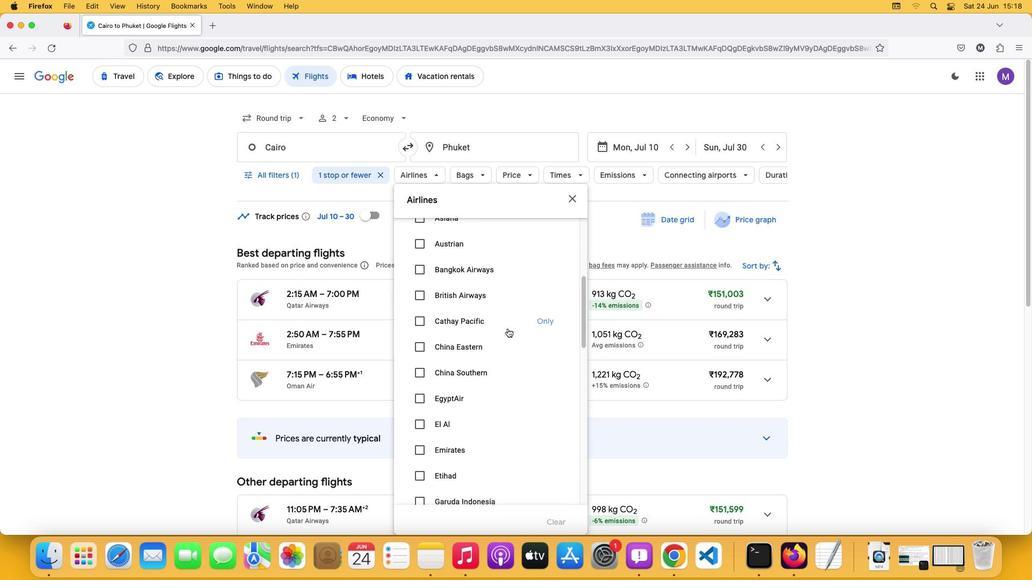 
Action: Mouse scrolled (507, 328) with delta (0, 0)
Screenshot: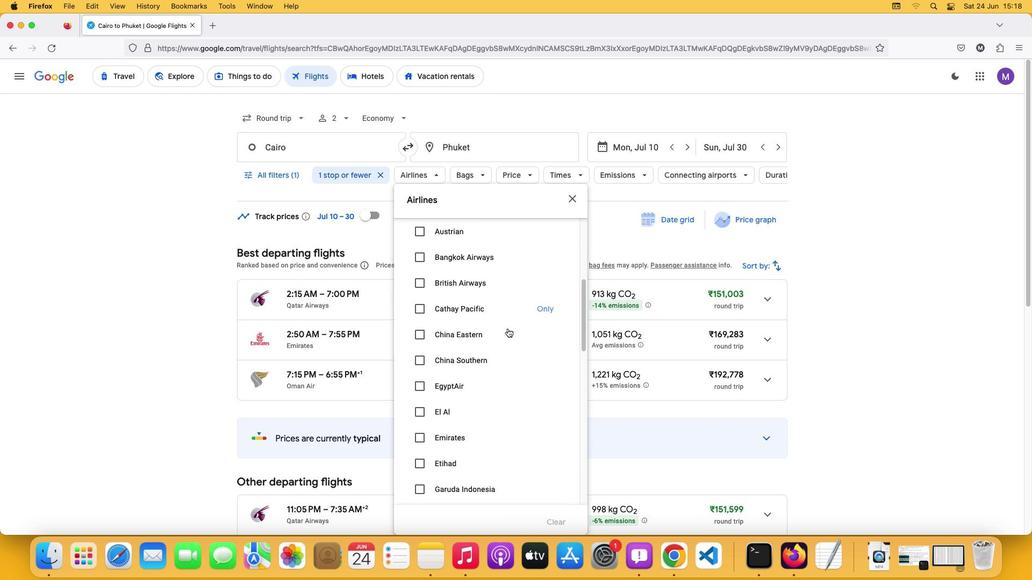 
Action: Mouse scrolled (507, 328) with delta (0, 0)
Screenshot: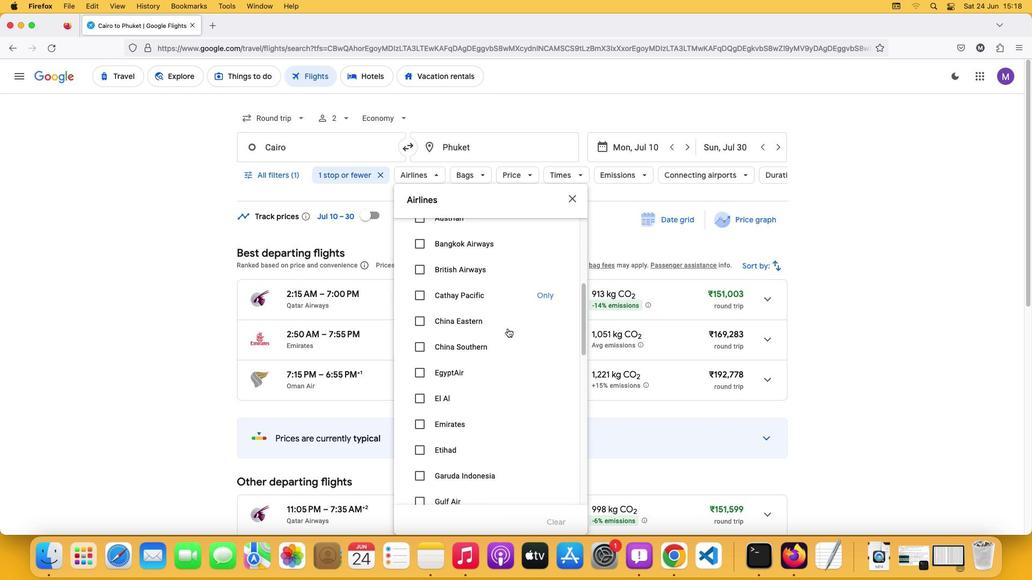 
Action: Mouse scrolled (507, 328) with delta (0, -1)
Screenshot: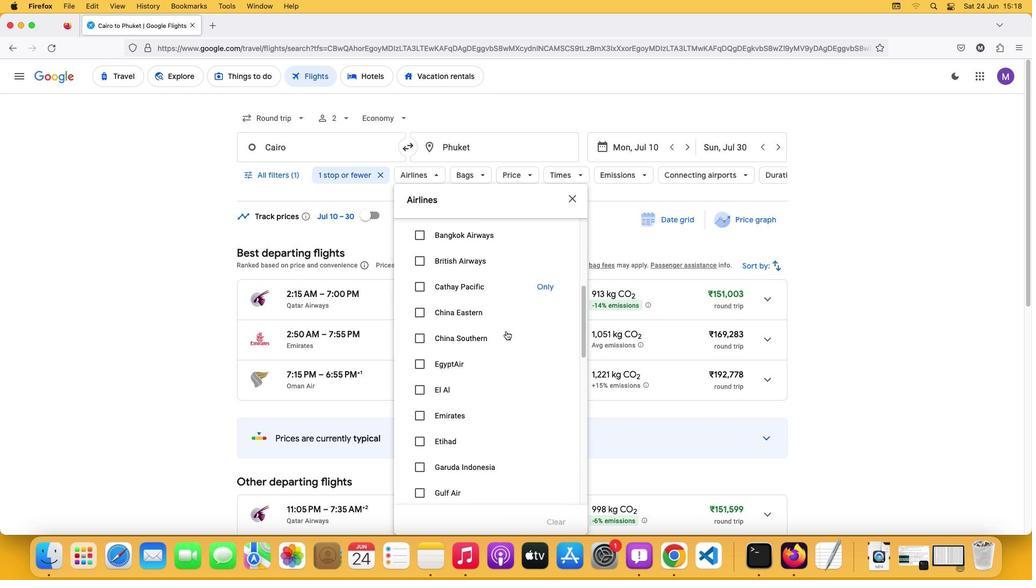 
Action: Mouse moved to (505, 332)
Screenshot: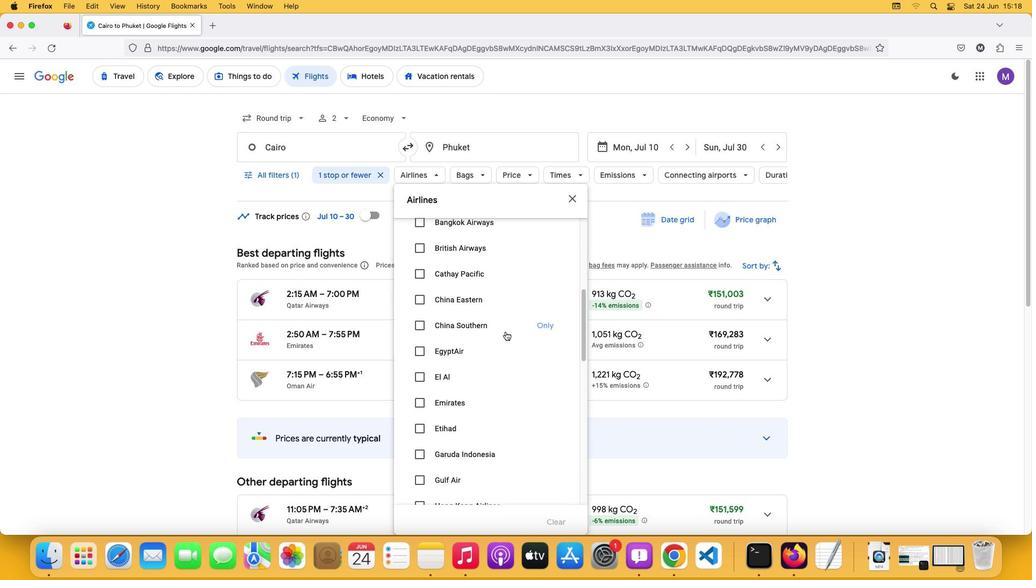 
Action: Mouse scrolled (505, 332) with delta (0, 0)
Screenshot: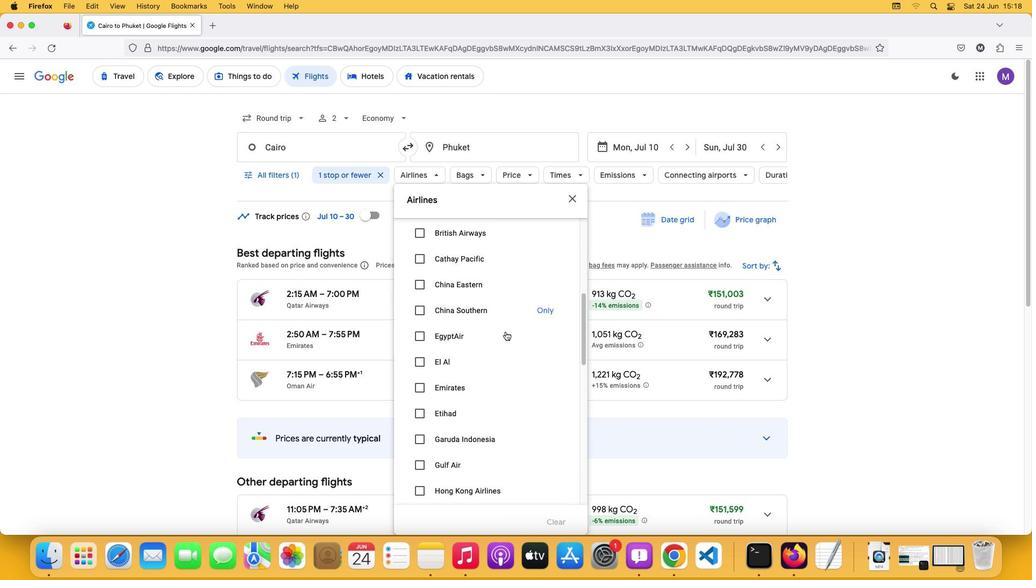 
Action: Mouse scrolled (505, 332) with delta (0, 0)
Screenshot: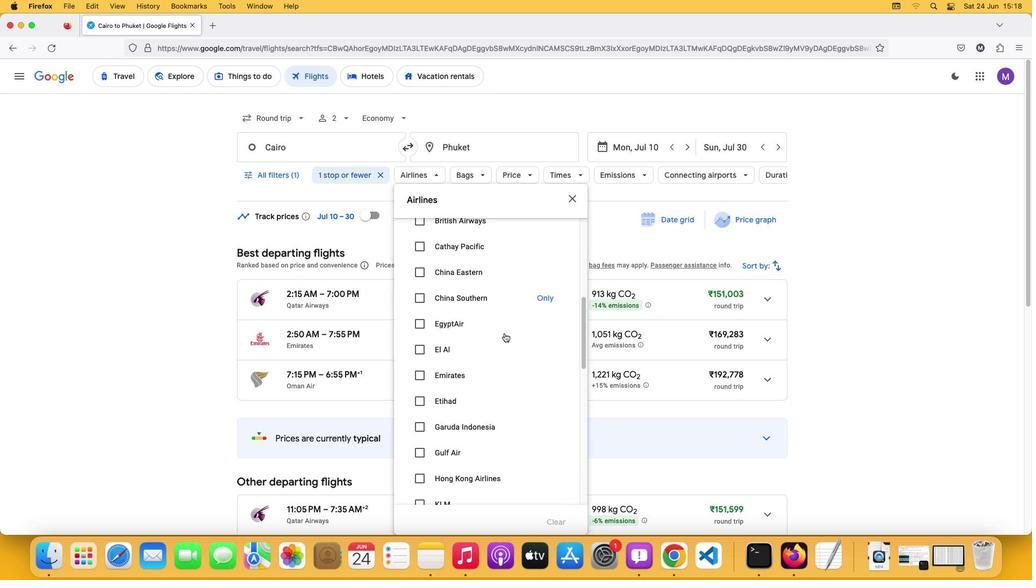 
Action: Mouse scrolled (505, 332) with delta (0, -1)
Screenshot: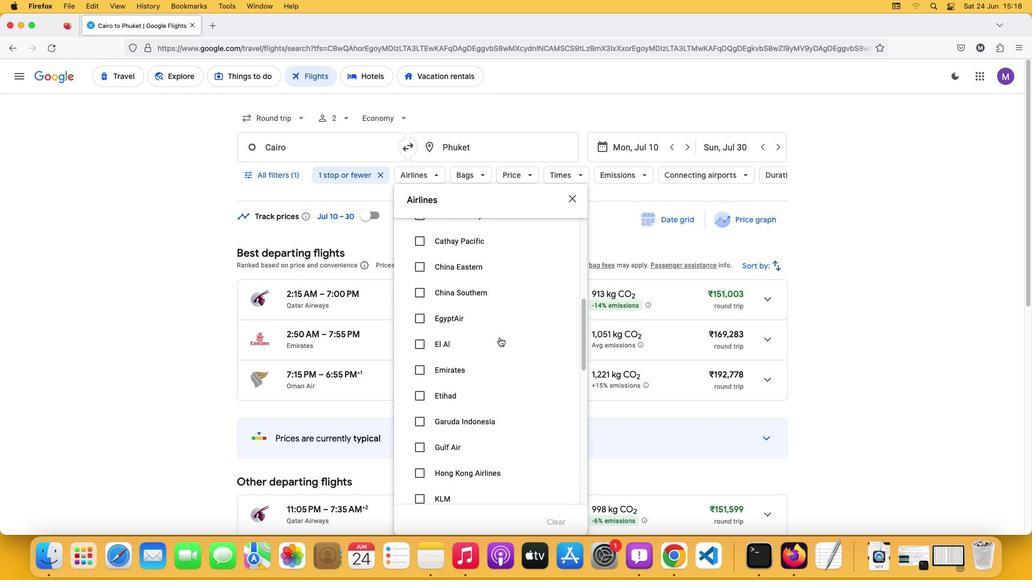 
Action: Mouse moved to (418, 372)
Screenshot: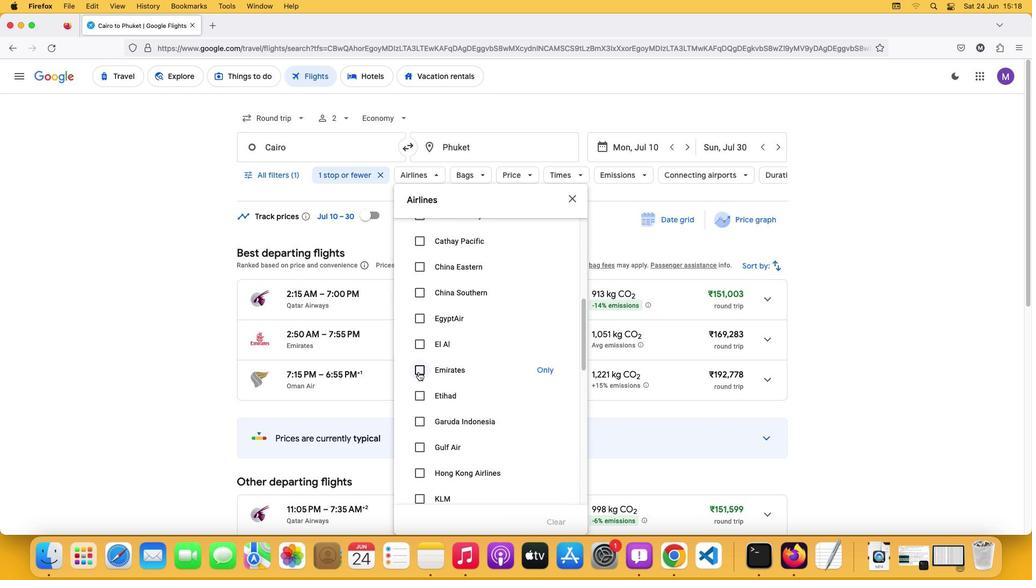 
Action: Mouse pressed left at (418, 372)
Screenshot: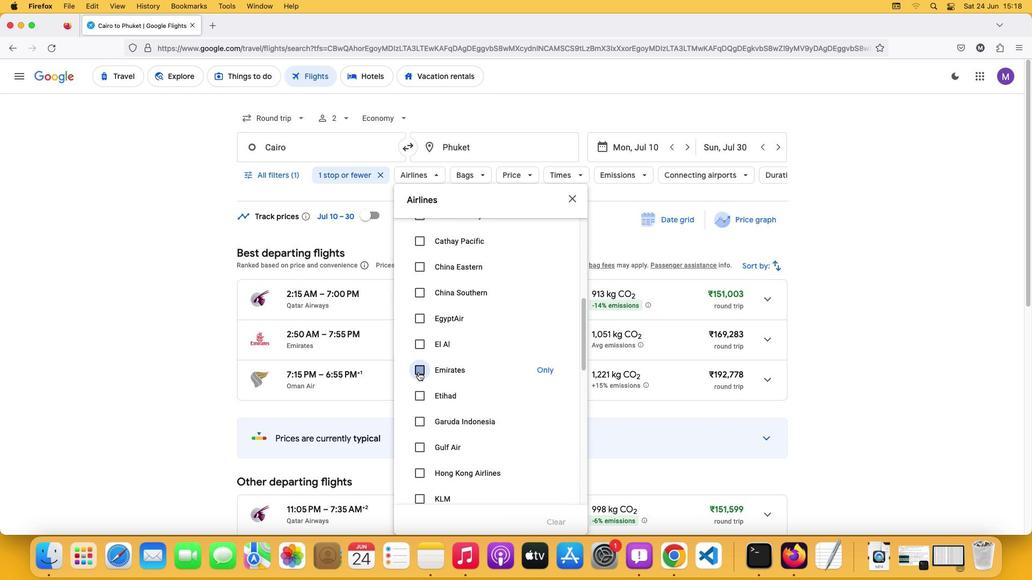 
Action: Mouse moved to (569, 173)
Screenshot: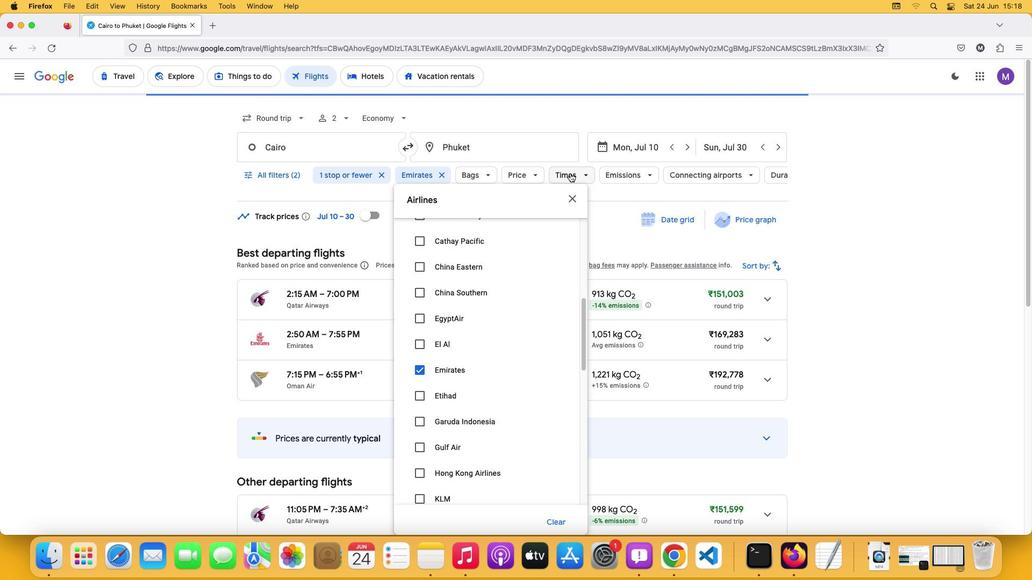 
Action: Mouse pressed left at (569, 173)
Screenshot: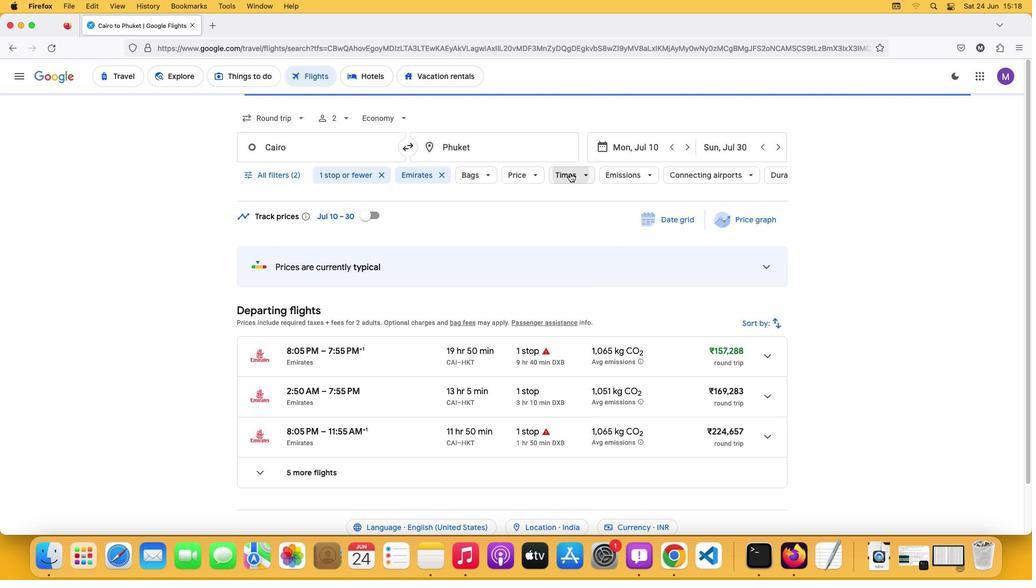 
Action: Mouse moved to (574, 303)
Screenshot: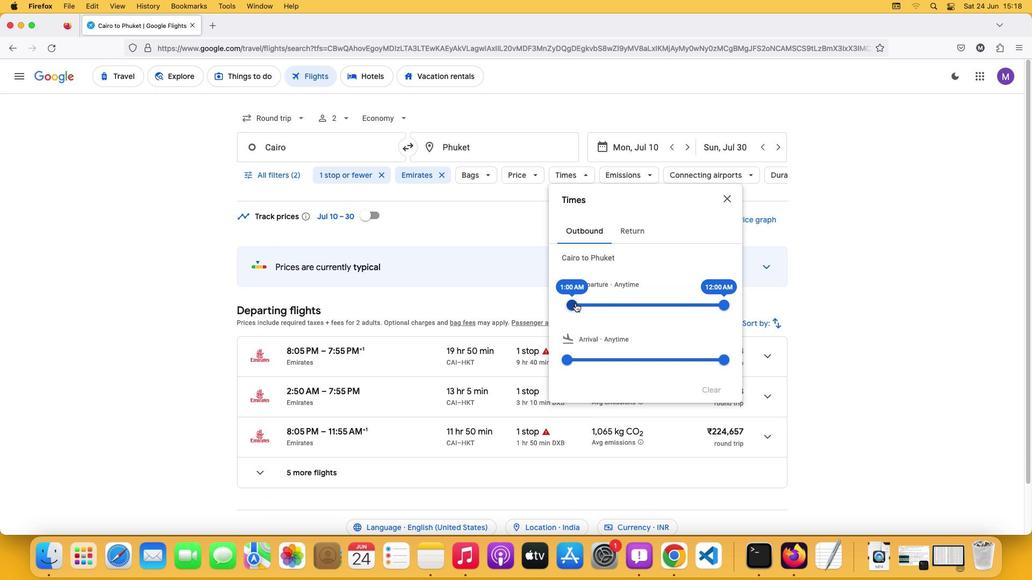 
Action: Mouse pressed left at (574, 303)
Screenshot: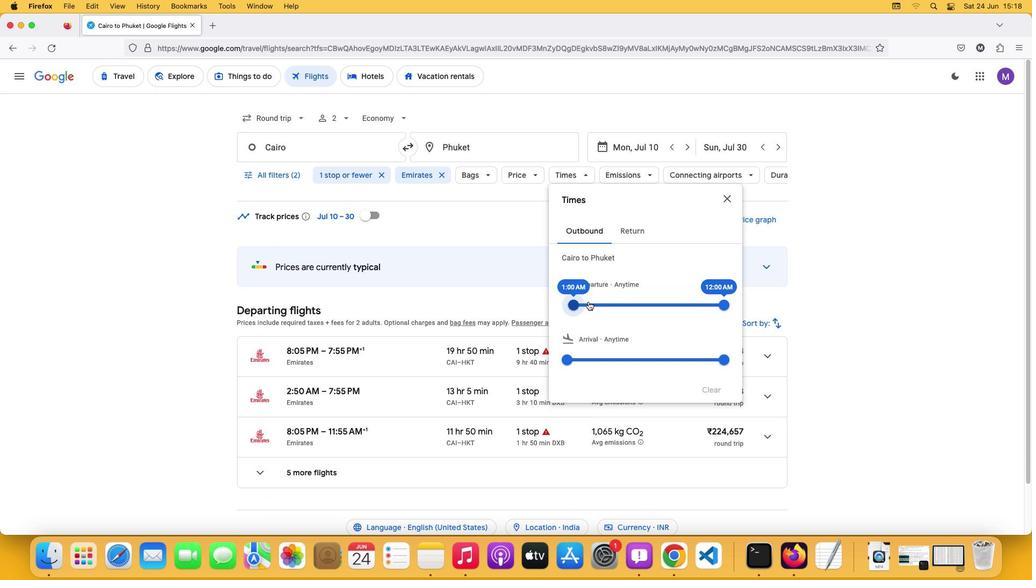 
Action: Mouse moved to (721, 300)
Screenshot: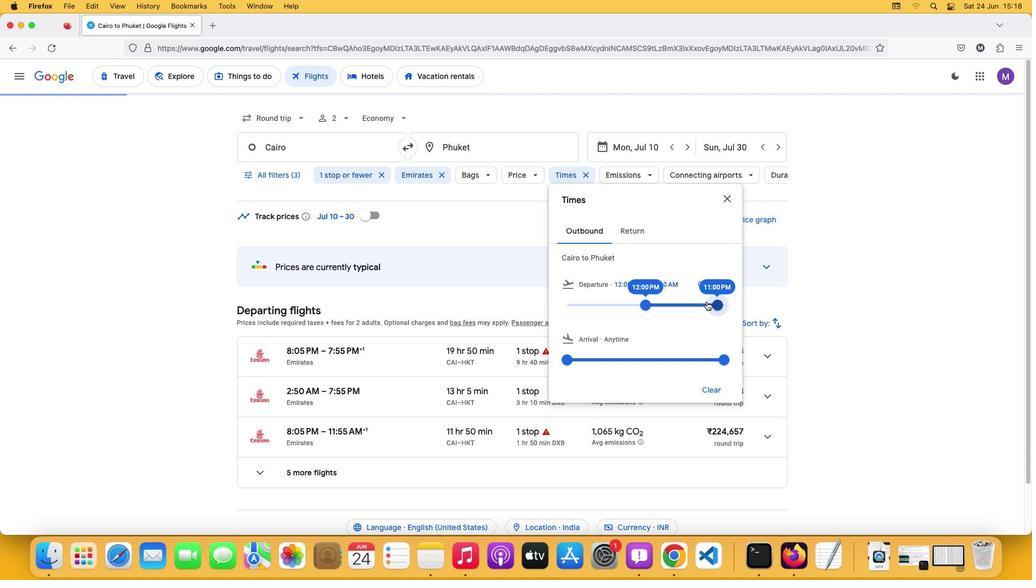 
Action: Mouse pressed left at (721, 300)
Screenshot: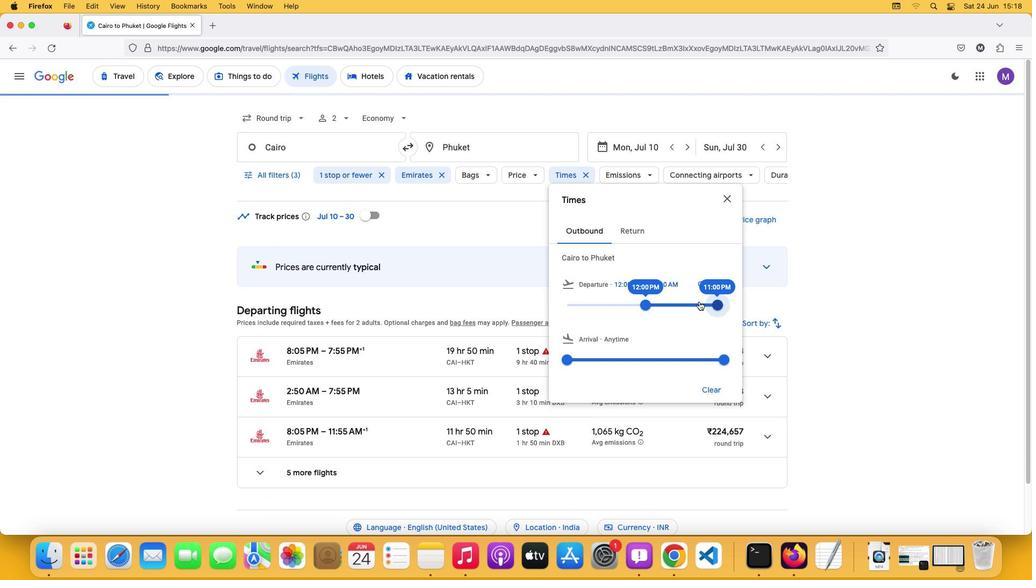 
Action: Mouse moved to (717, 175)
Screenshot: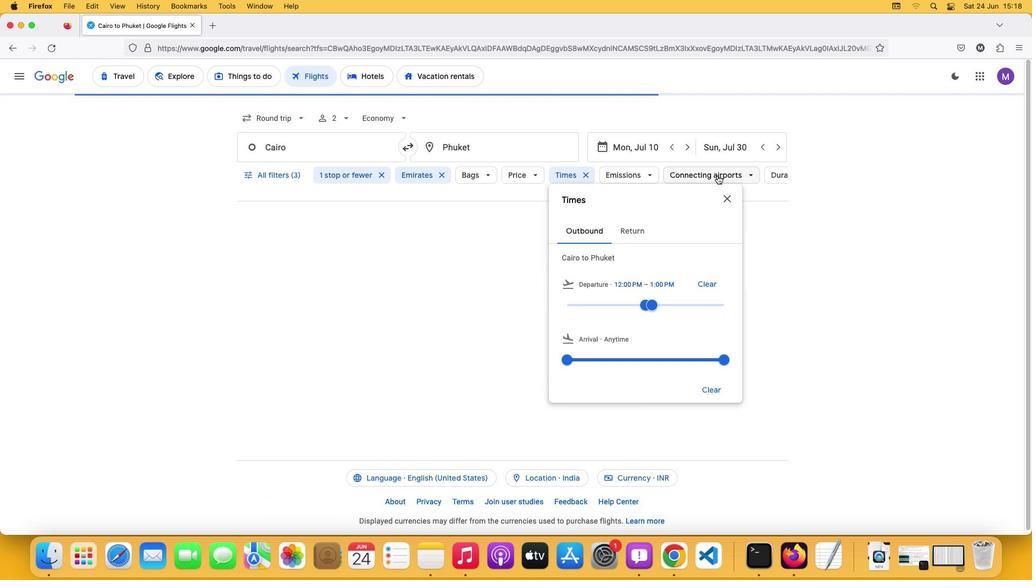 
Action: Mouse pressed left at (717, 175)
Screenshot: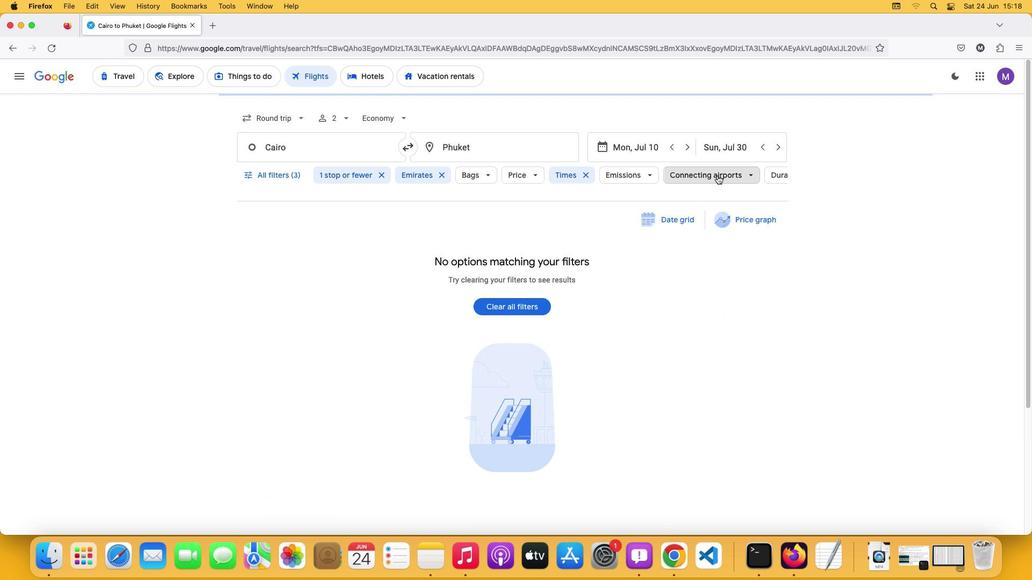 
Action: Mouse moved to (818, 293)
Screenshot: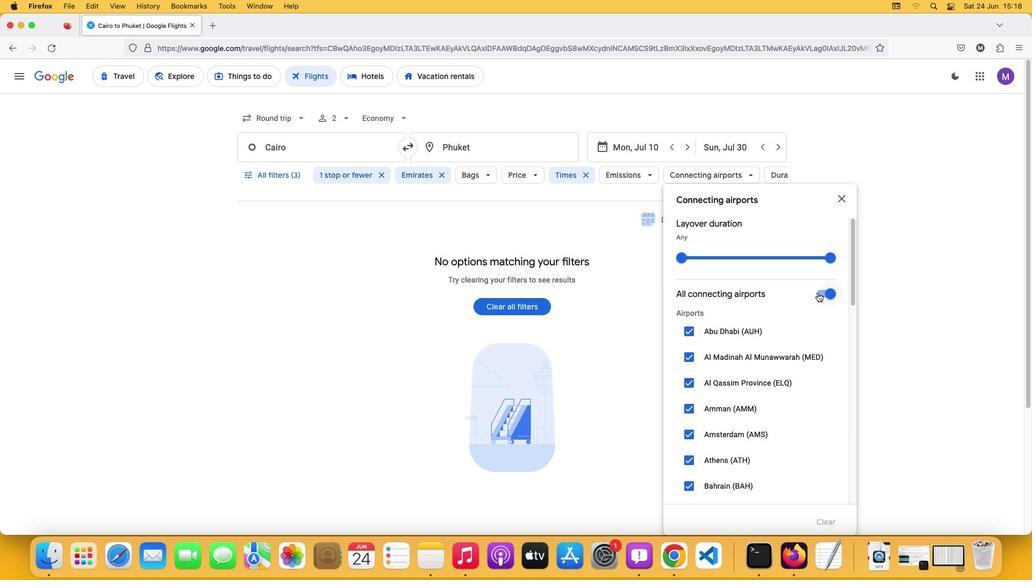 
Action: Mouse pressed left at (818, 293)
Screenshot: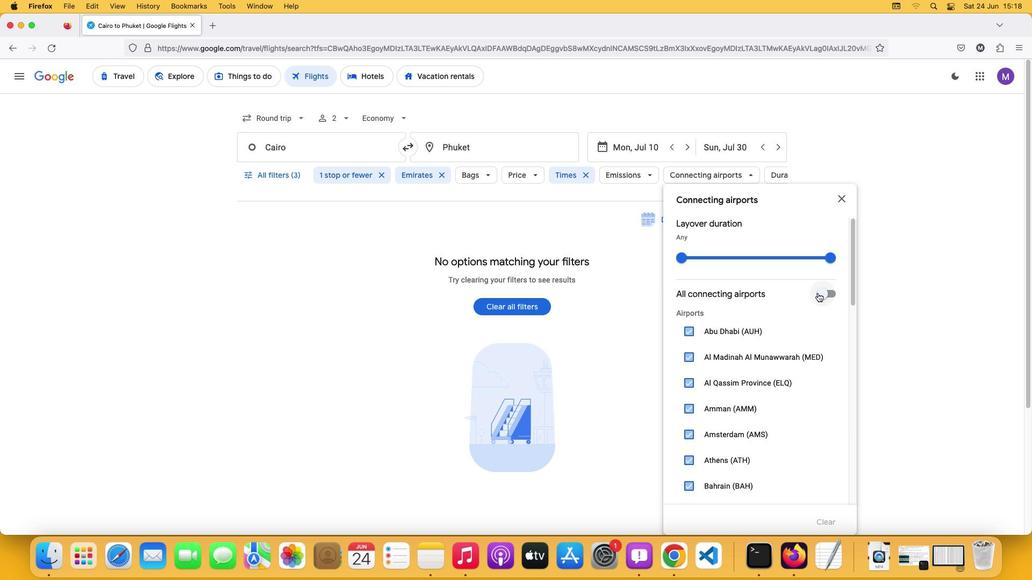 
Action: Mouse moved to (686, 332)
Screenshot: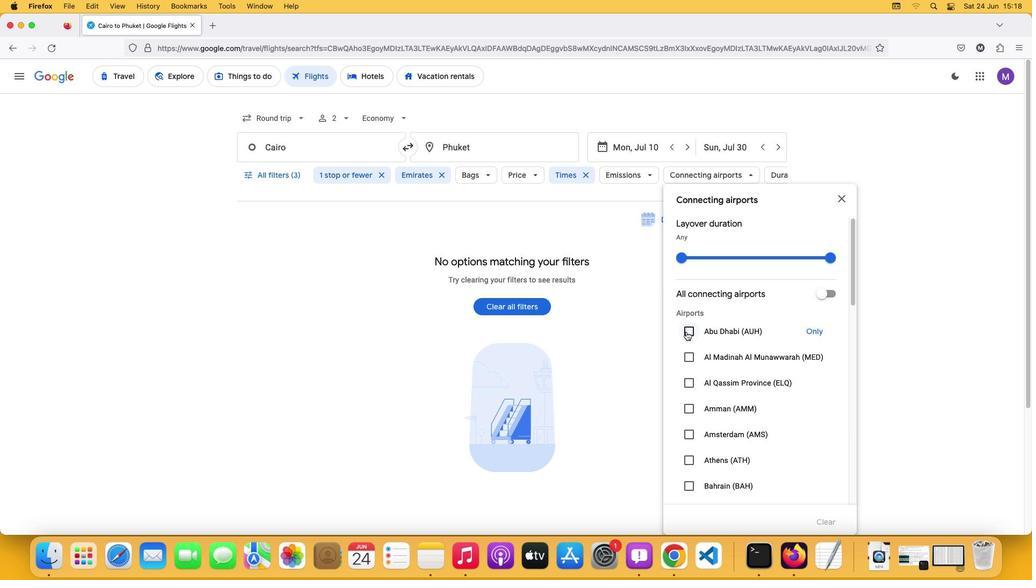 
Action: Mouse pressed left at (686, 332)
Screenshot: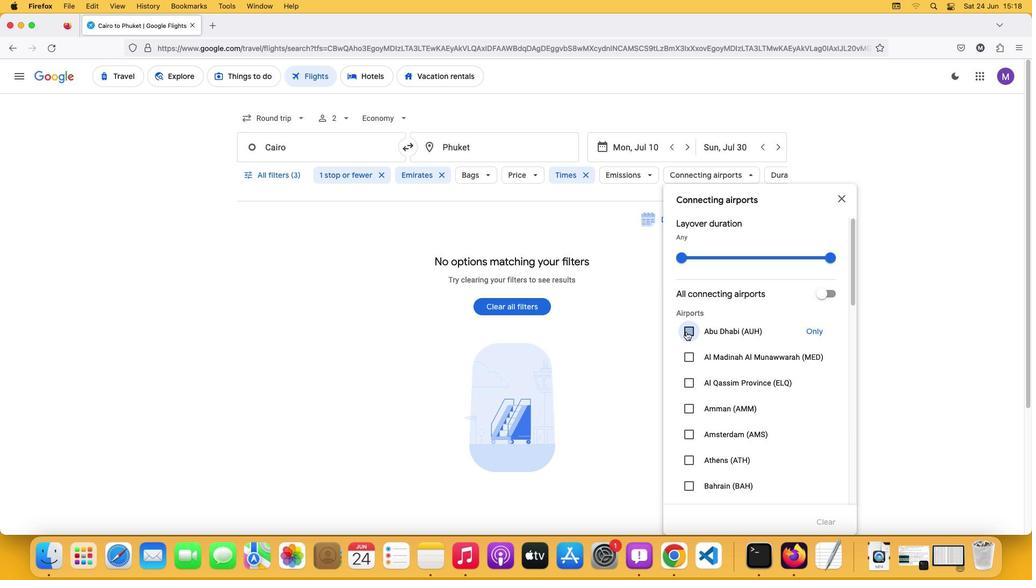 
Action: Mouse moved to (595, 239)
Screenshot: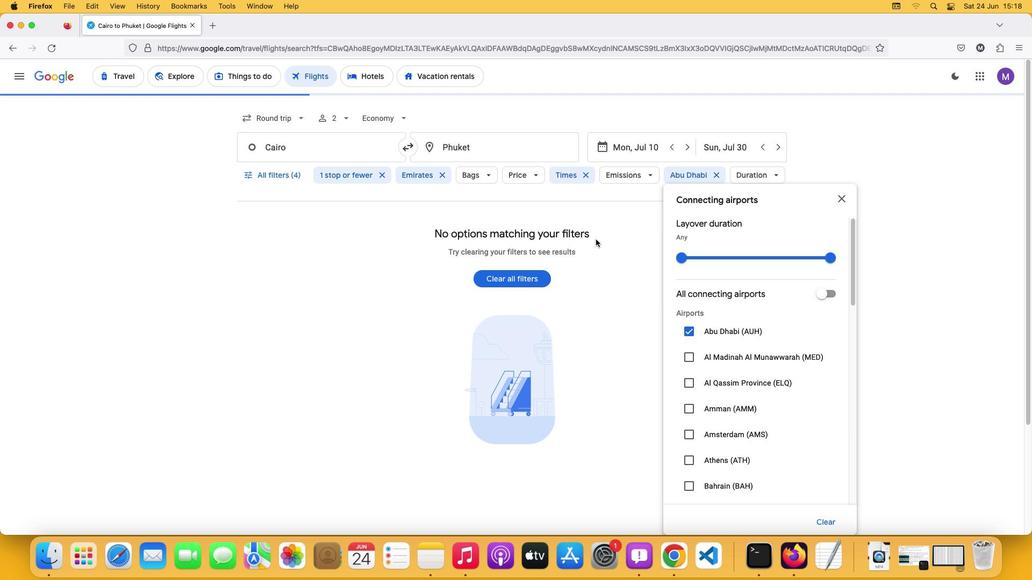 
